 Task: Create a Board called Board0000000031 in Workspace WS0000000011 in Trello with Visibility as Workspace. Create a Board called Board0000000032 in Workspace WS0000000011 in Trello with Visibility as Private. Create a Board called Board0000000033 in Workspace WS0000000011 in Trello with Visibility as Public. Create Card Card0000000121 in Board Board0000000031 in Workspace WS0000000011 in Trello. Create Card Card0000000122 in Board Board0000000031 in Workspace WS0000000011 in Trello
Action: Mouse scrolled (566, 273) with delta (0, 0)
Screenshot: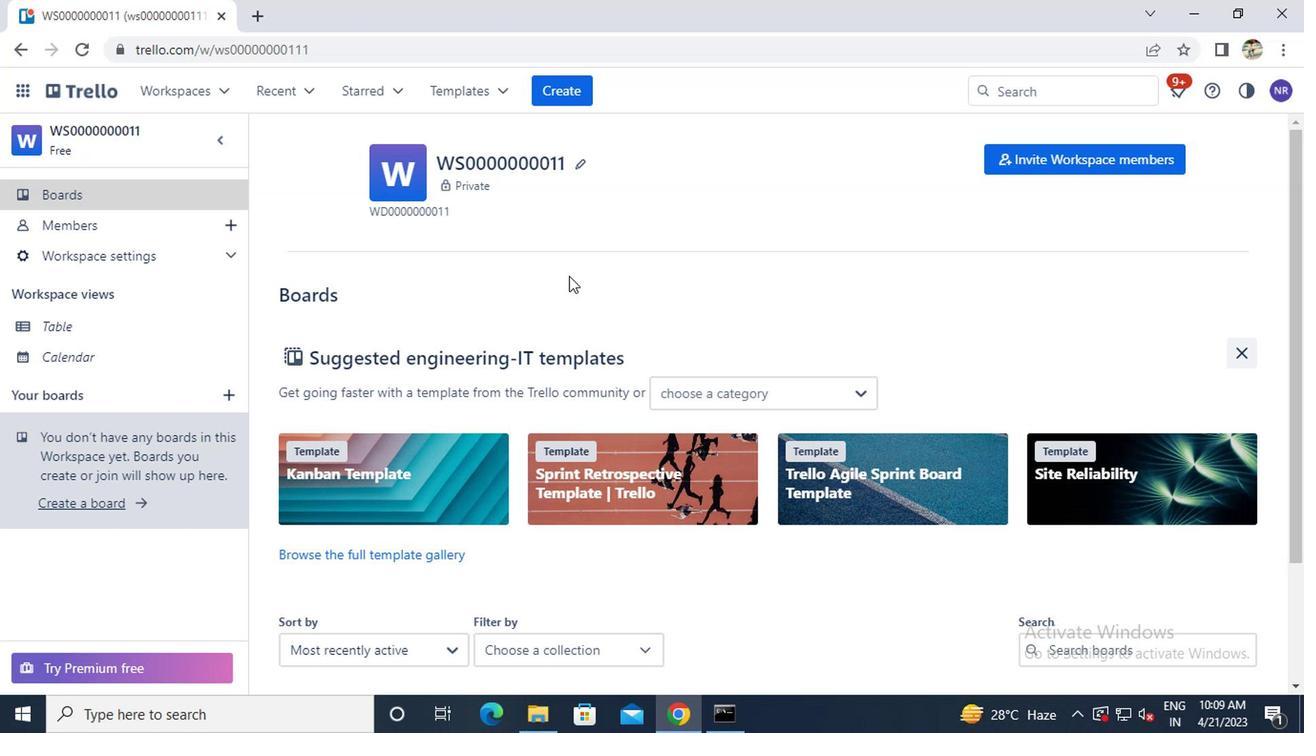 
Action: Mouse scrolled (566, 273) with delta (0, 0)
Screenshot: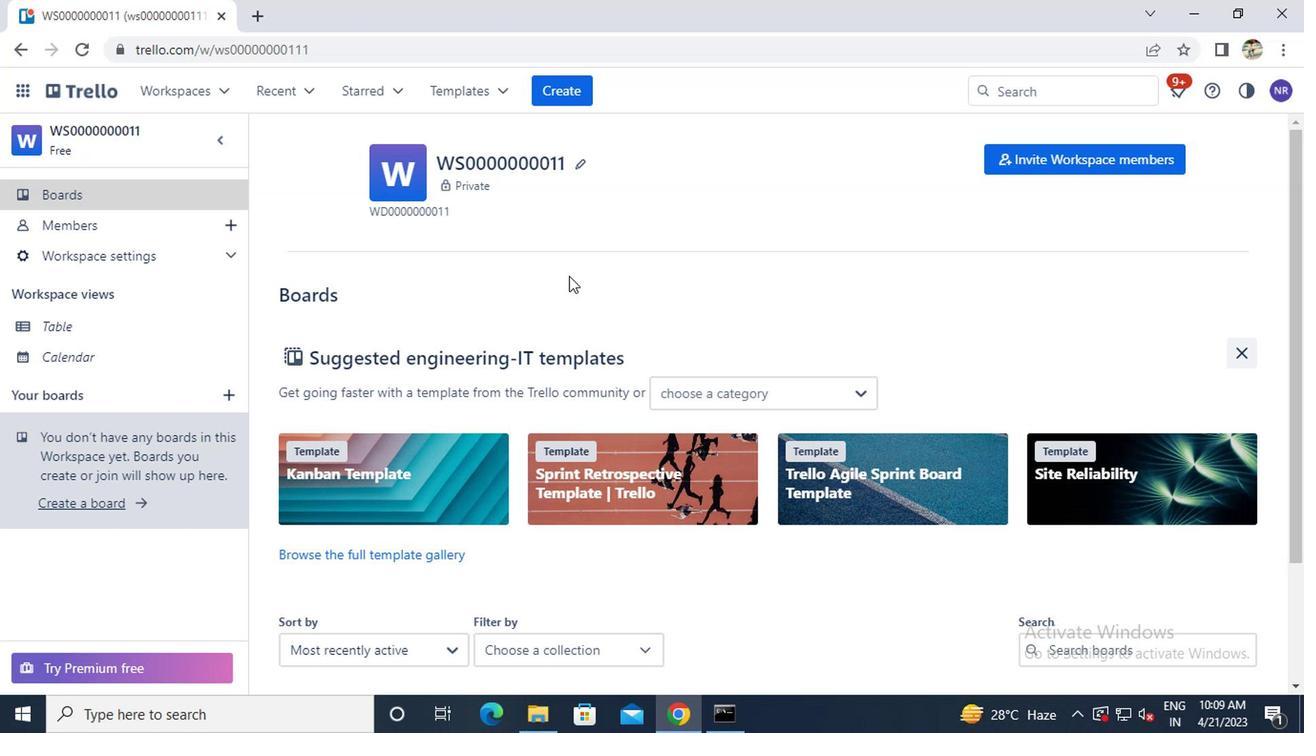 
Action: Mouse scrolled (566, 273) with delta (0, 0)
Screenshot: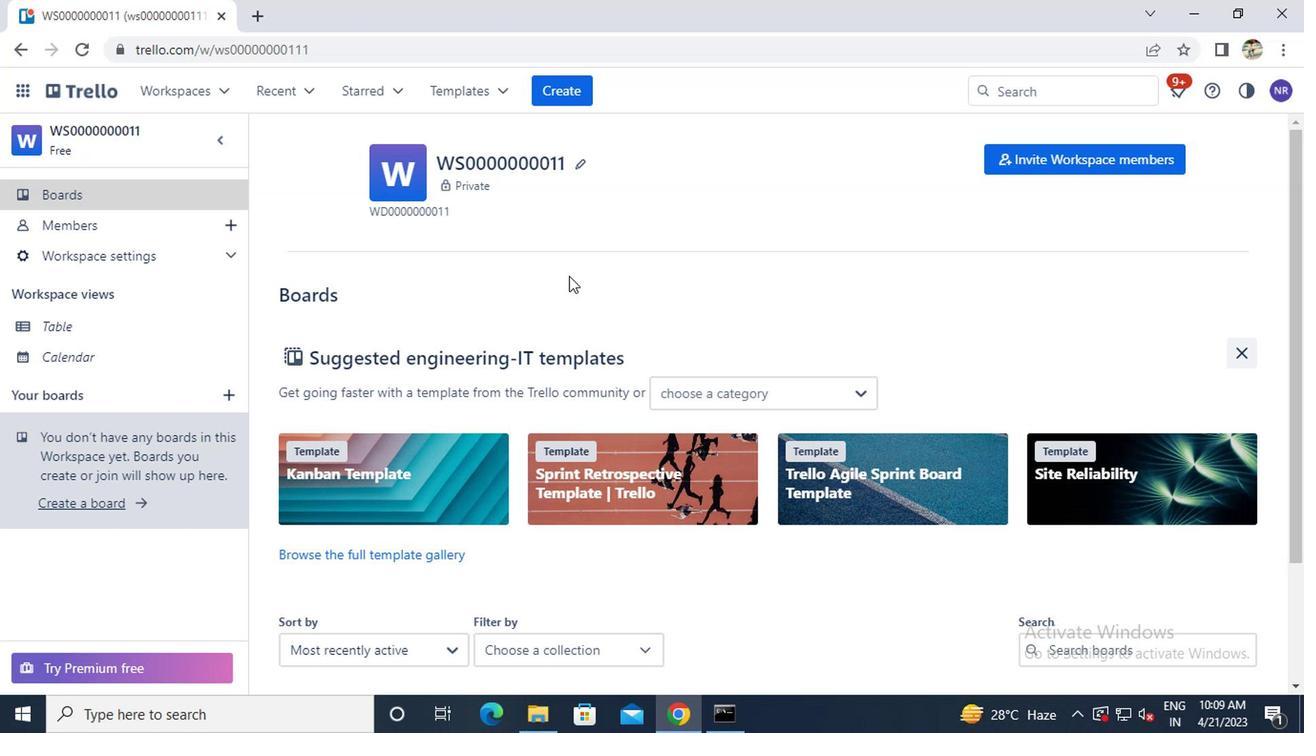 
Action: Mouse scrolled (566, 273) with delta (0, 0)
Screenshot: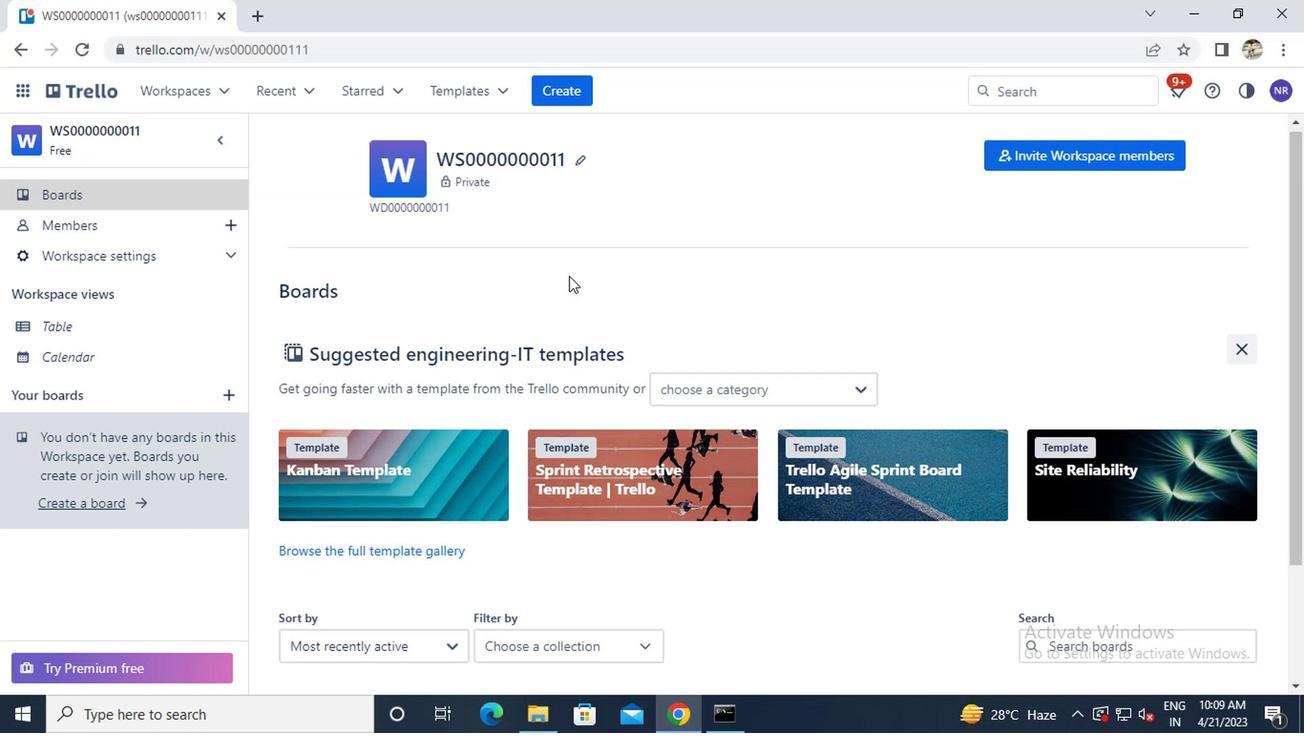 
Action: Mouse moved to (558, 294)
Screenshot: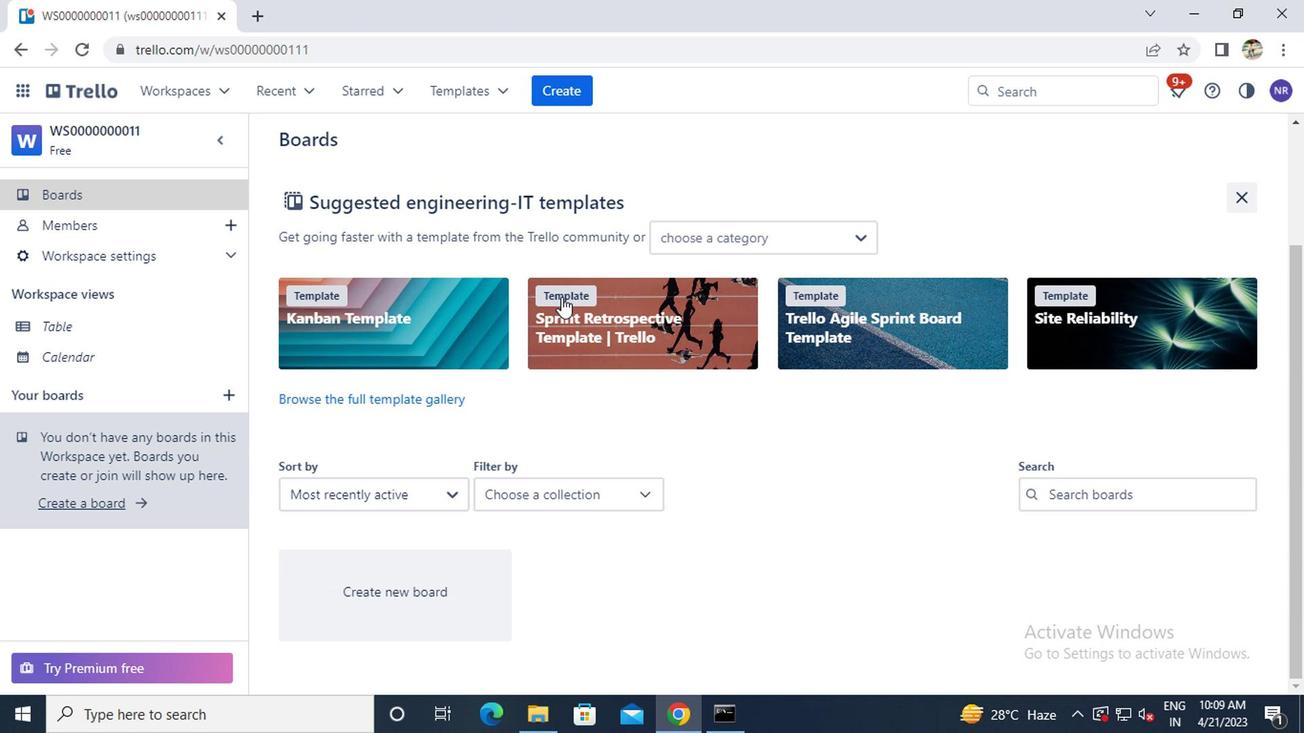 
Action: Mouse scrolled (558, 294) with delta (0, 0)
Screenshot: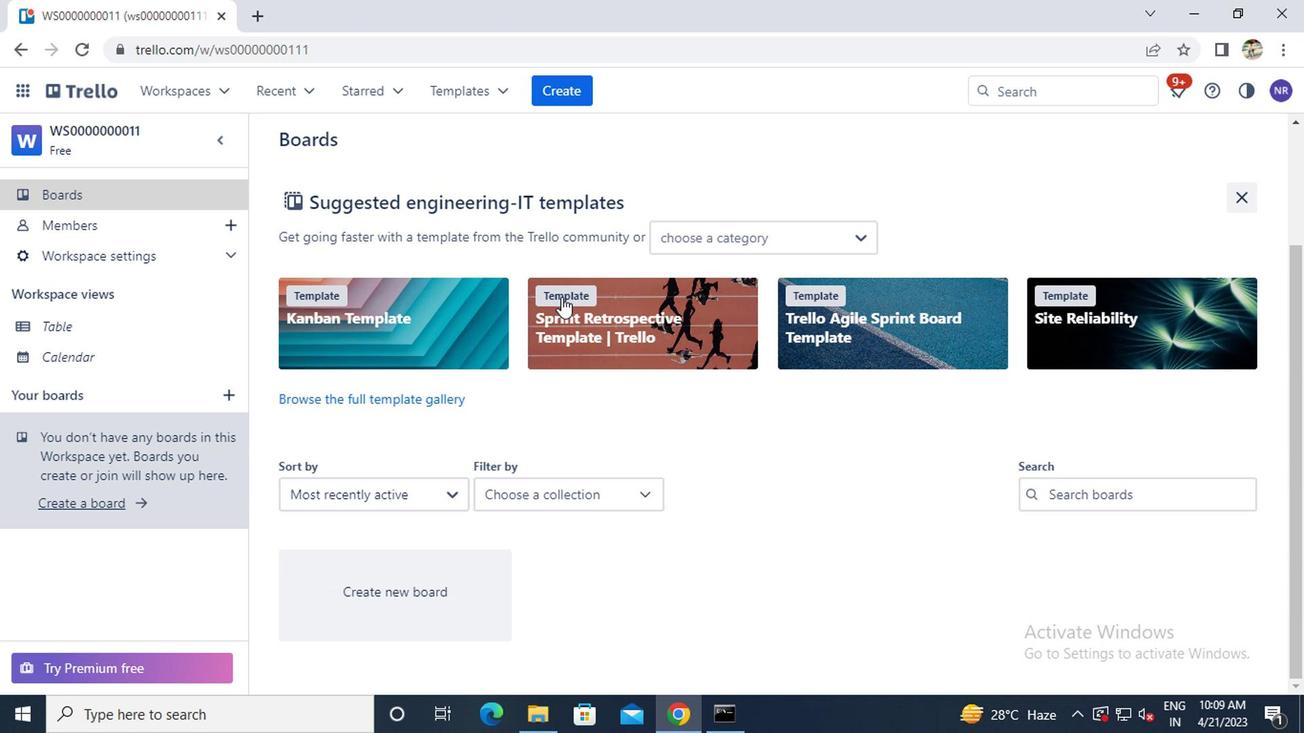 
Action: Mouse moved to (426, 593)
Screenshot: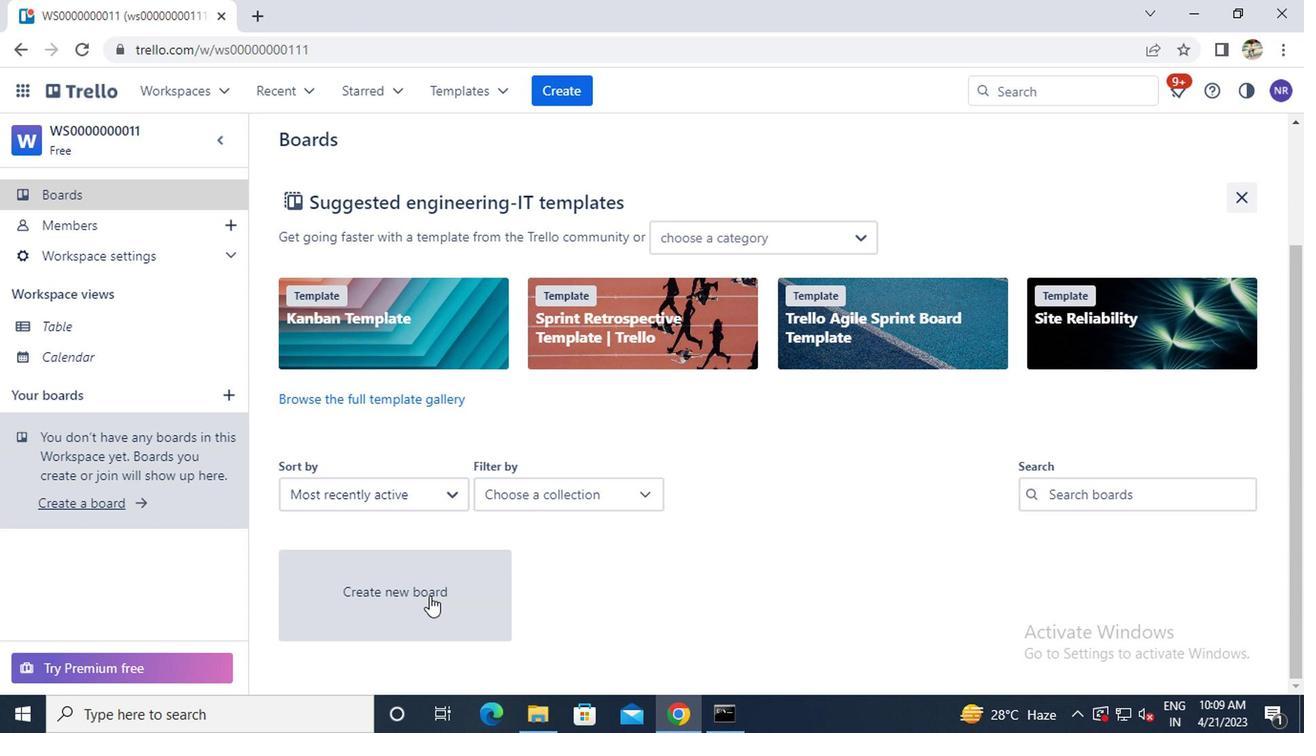 
Action: Mouse pressed left at (426, 593)
Screenshot: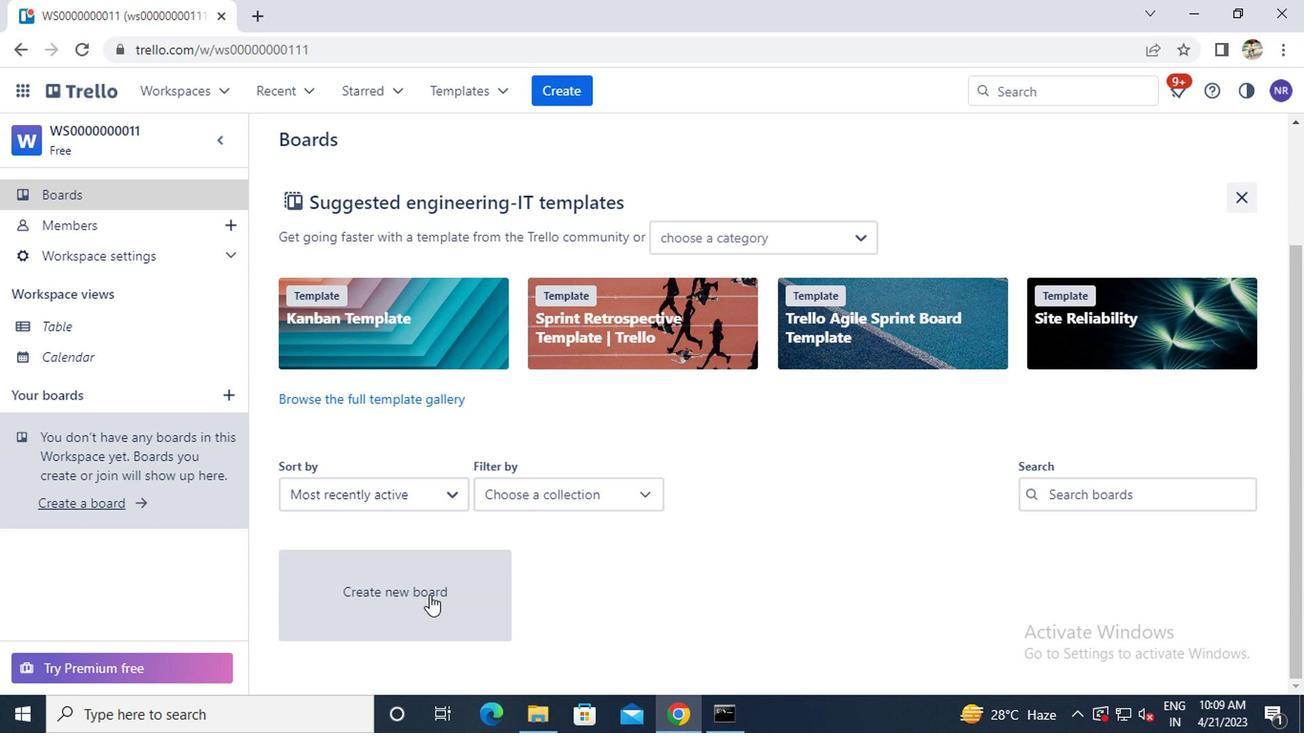 
Action: Mouse moved to (587, 441)
Screenshot: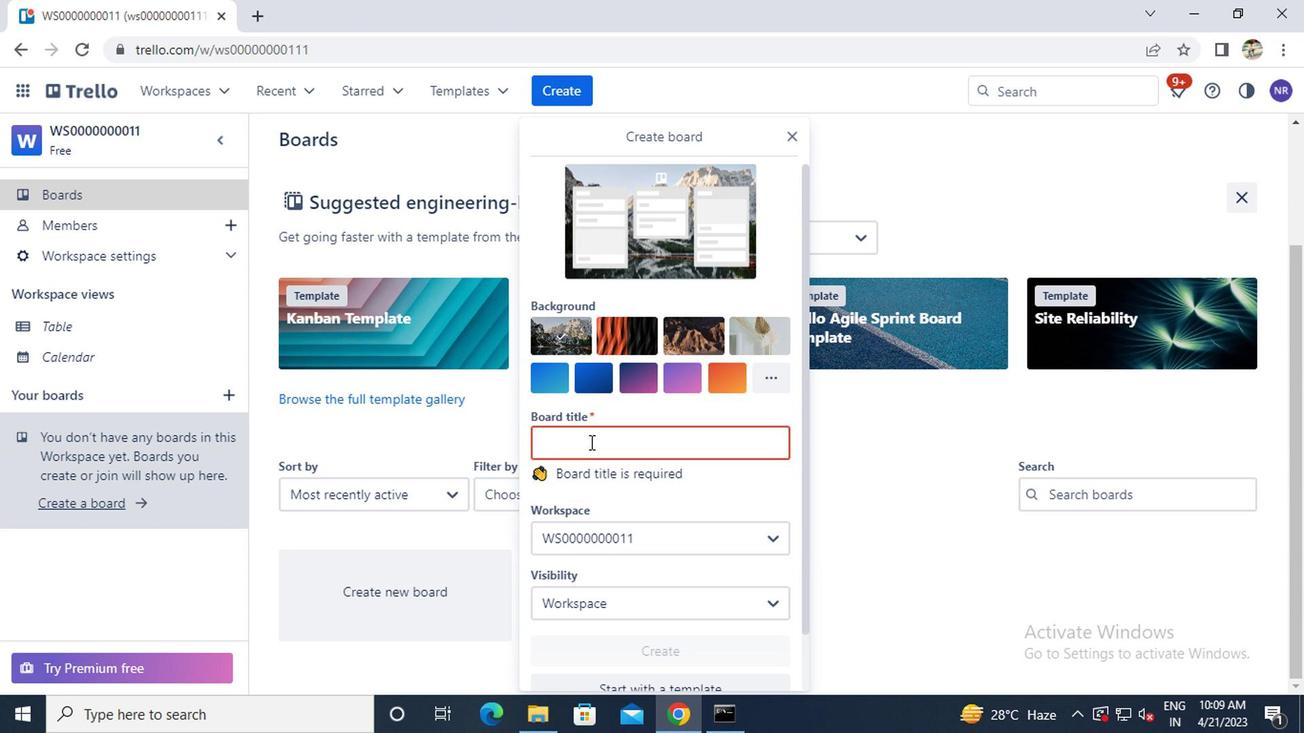 
Action: Mouse pressed left at (587, 441)
Screenshot: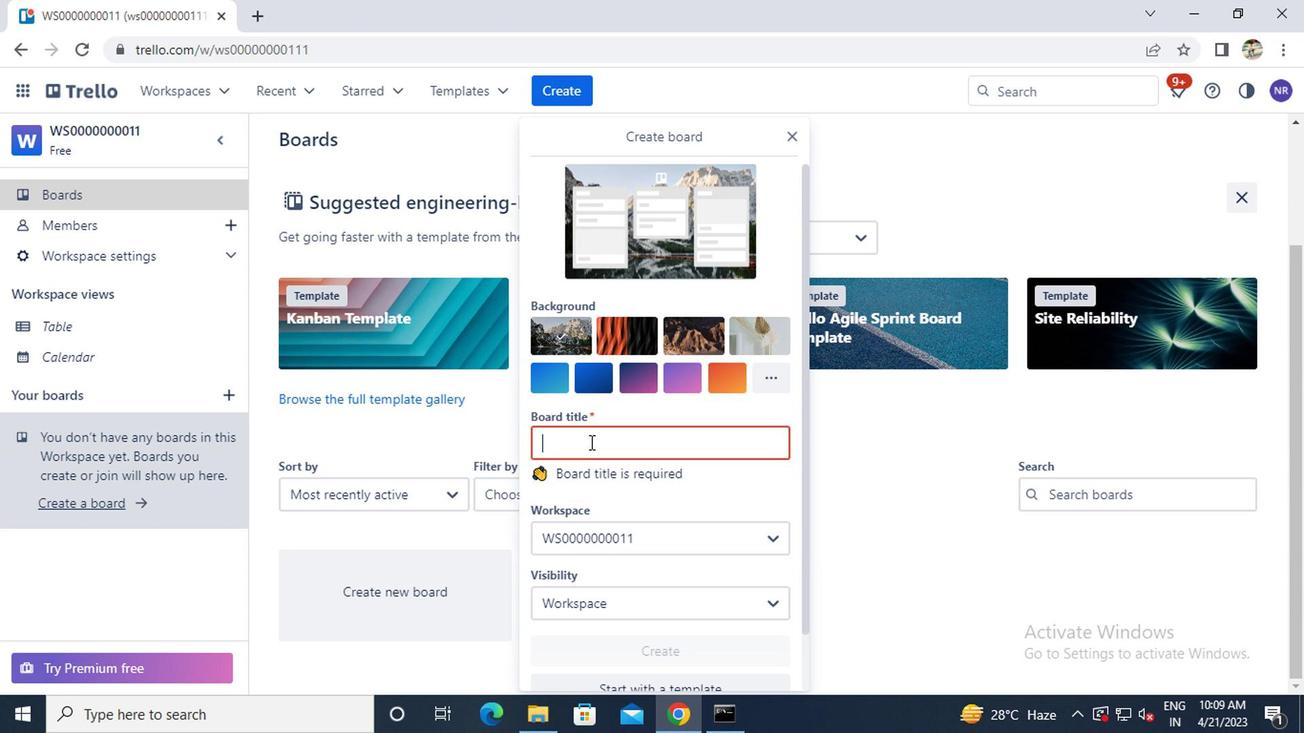 
Action: Key pressed <Key.caps_lock><Key.caps_lock>b<Key.caps_lock>oard0000000031
Screenshot: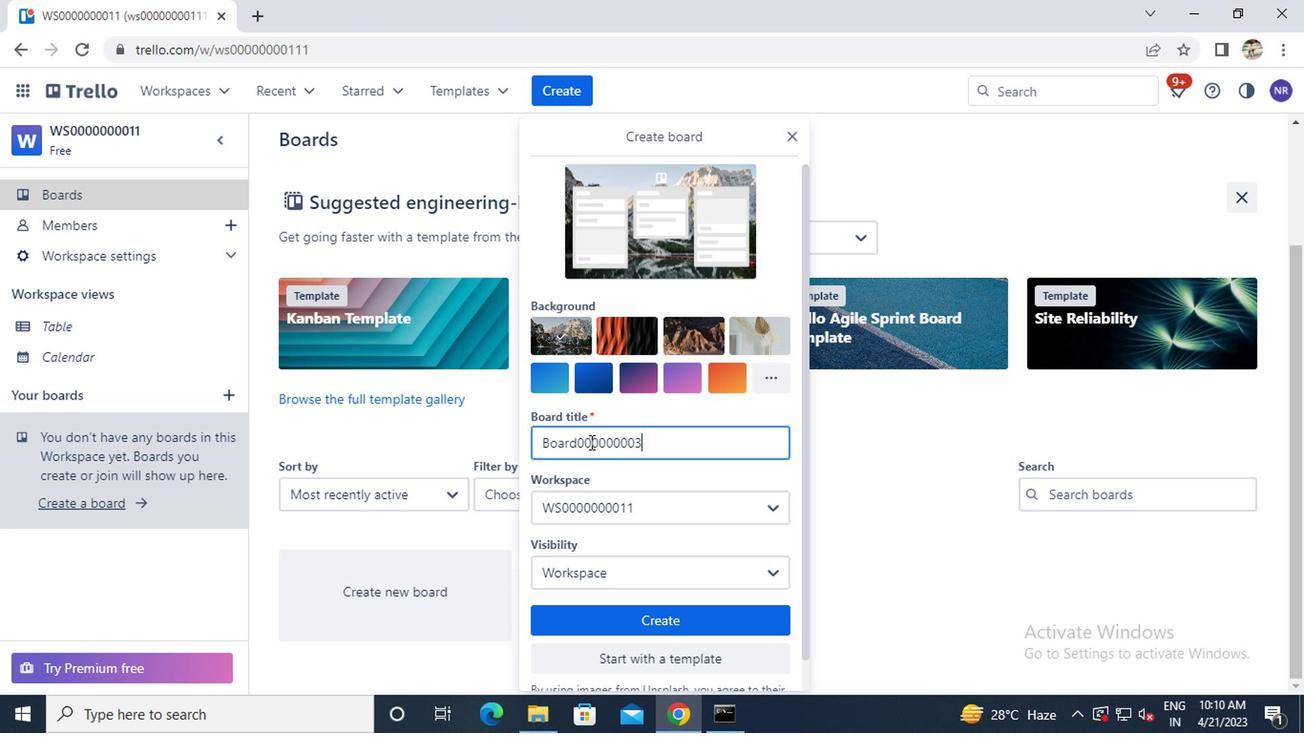 
Action: Mouse moved to (651, 615)
Screenshot: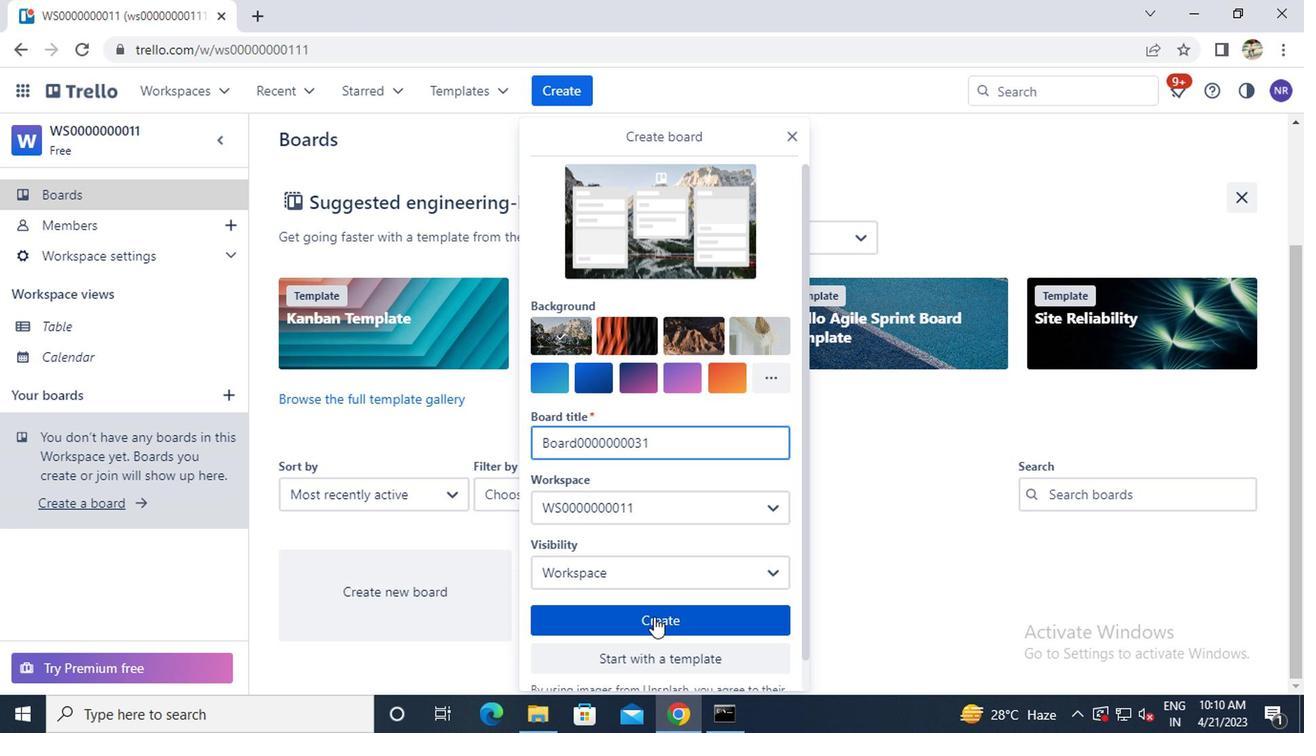 
Action: Mouse pressed left at (651, 615)
Screenshot: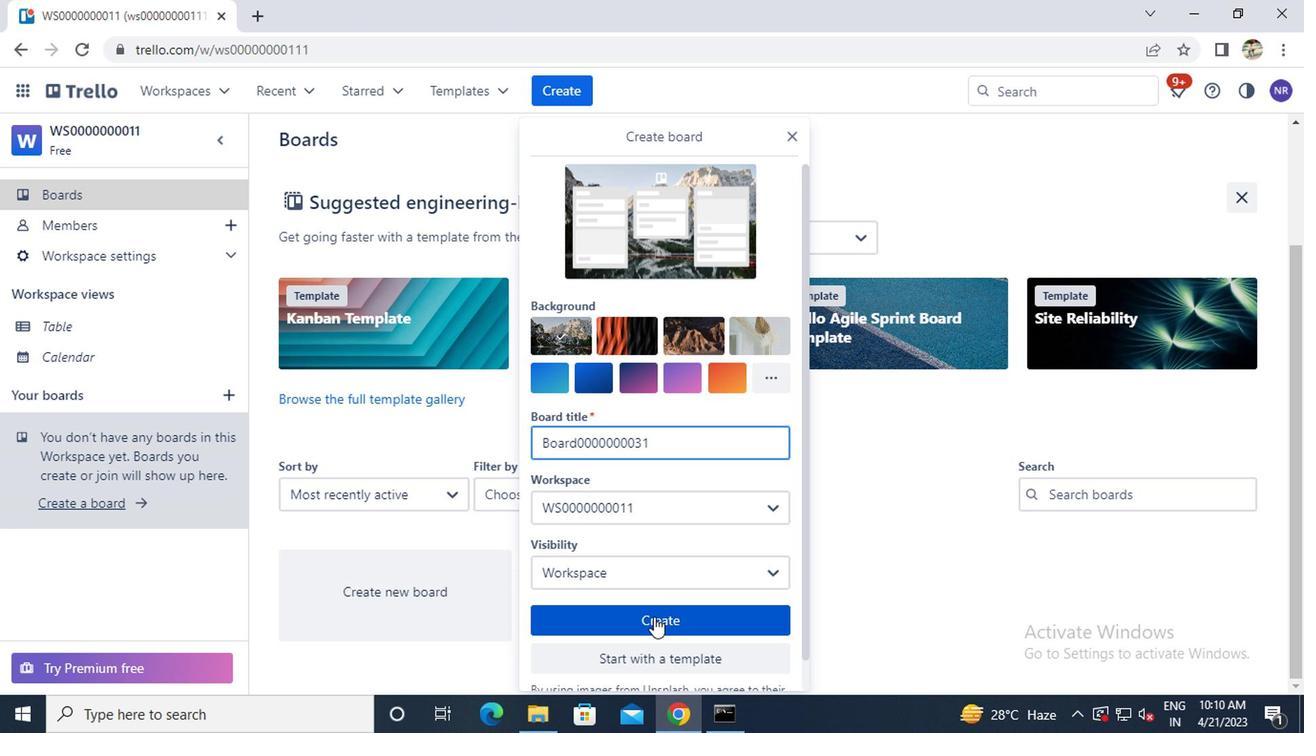
Action: Mouse moved to (64, 197)
Screenshot: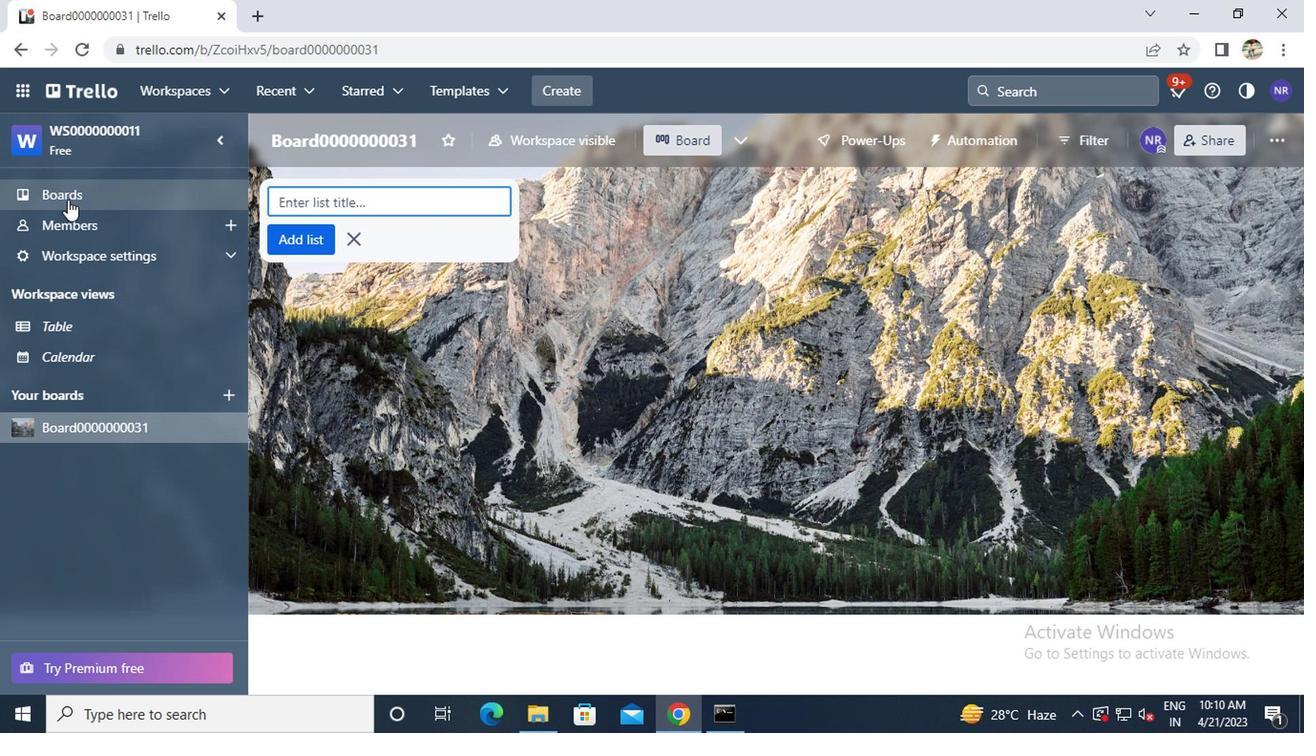 
Action: Mouse pressed left at (64, 197)
Screenshot: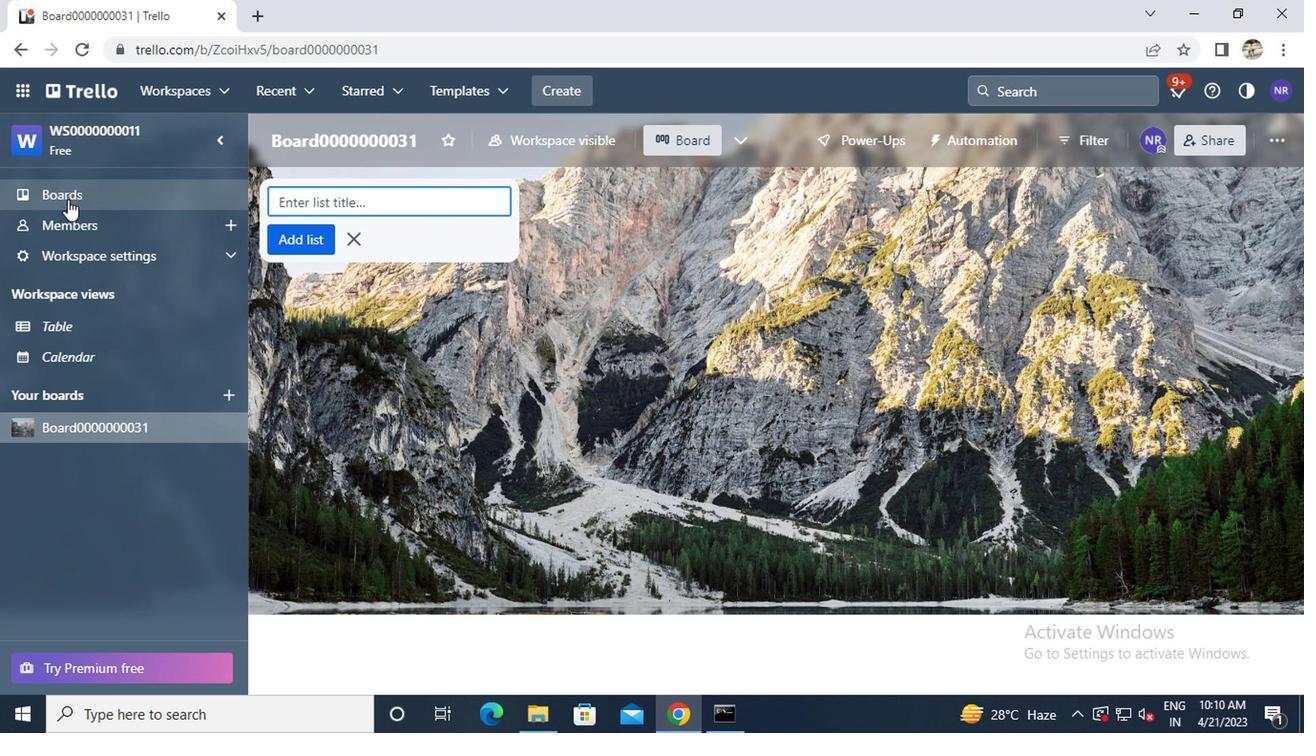 
Action: Mouse moved to (346, 371)
Screenshot: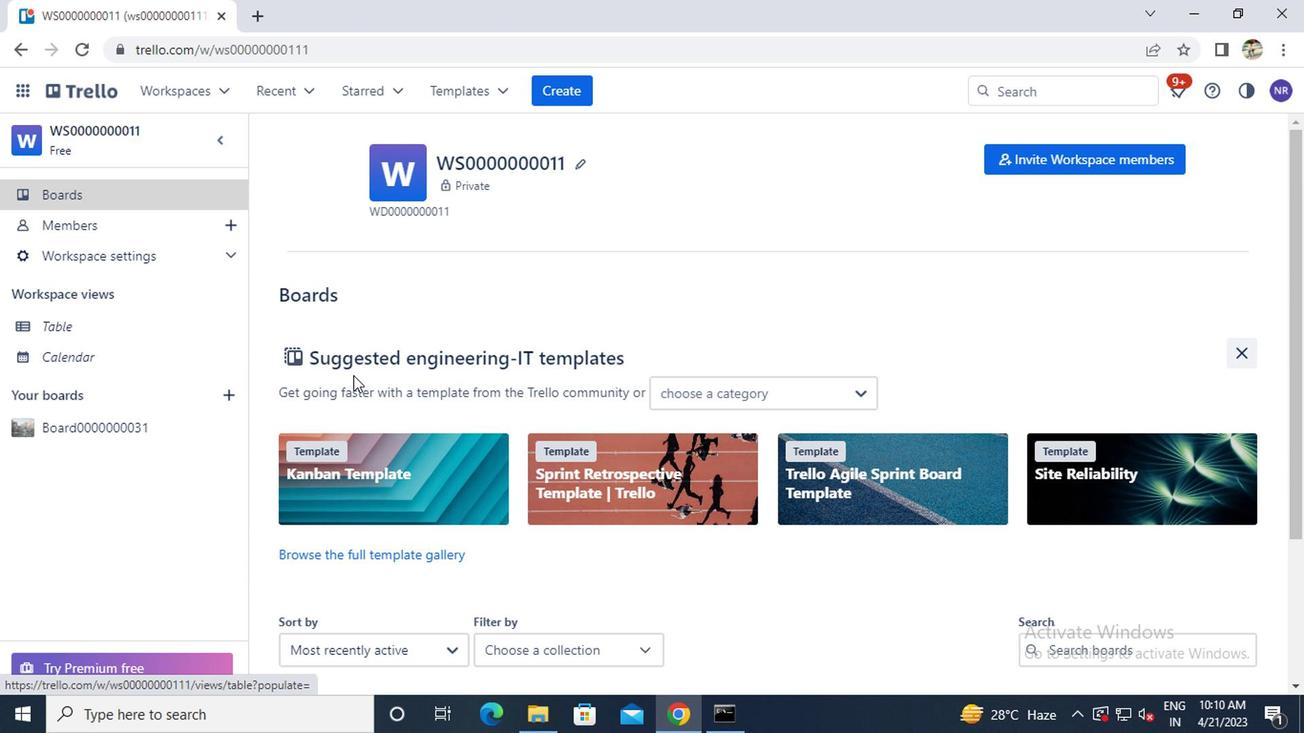 
Action: Mouse scrolled (346, 371) with delta (0, 0)
Screenshot: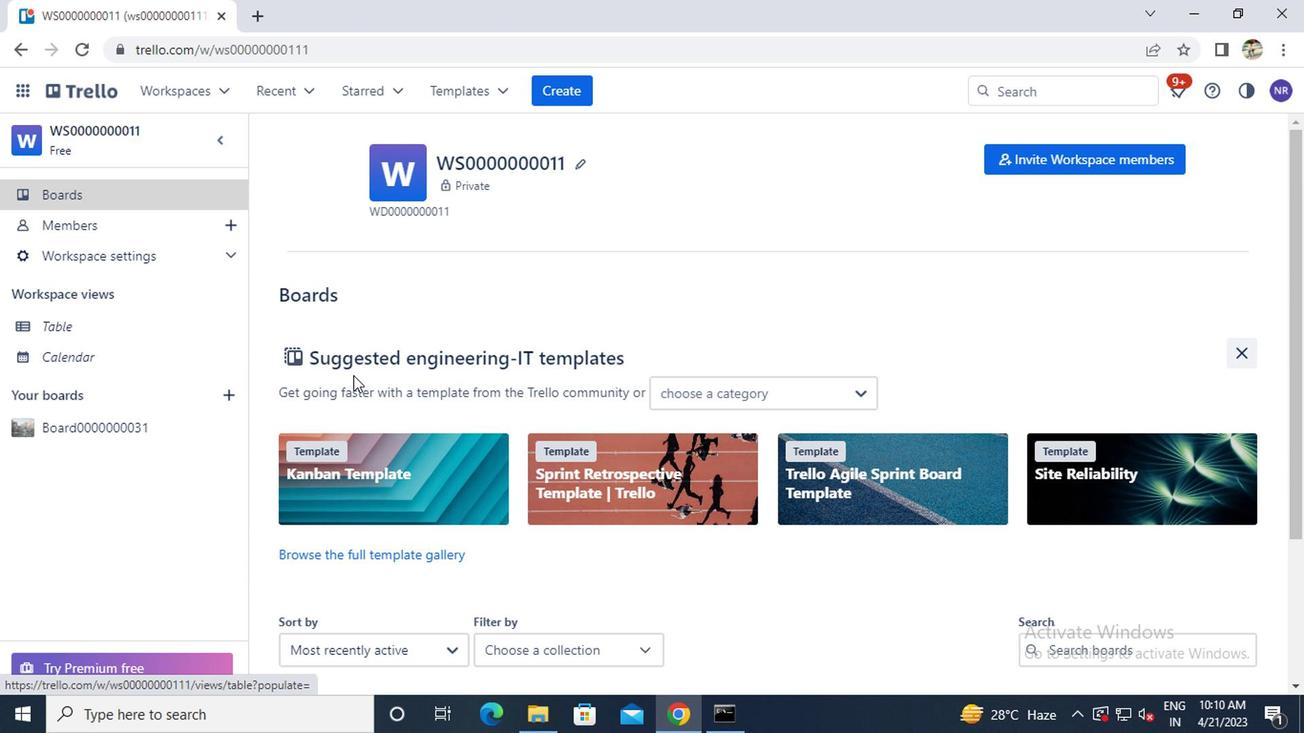 
Action: Mouse moved to (356, 374)
Screenshot: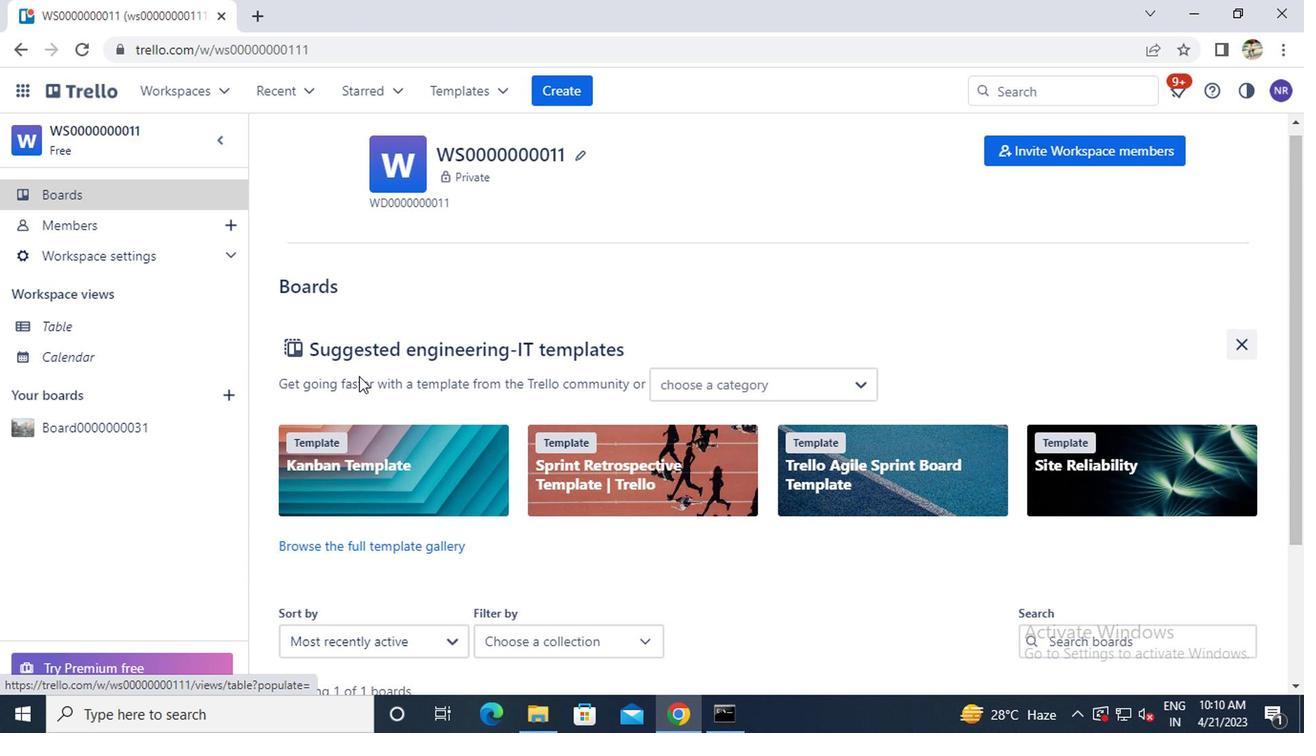 
Action: Mouse scrolled (356, 373) with delta (0, 0)
Screenshot: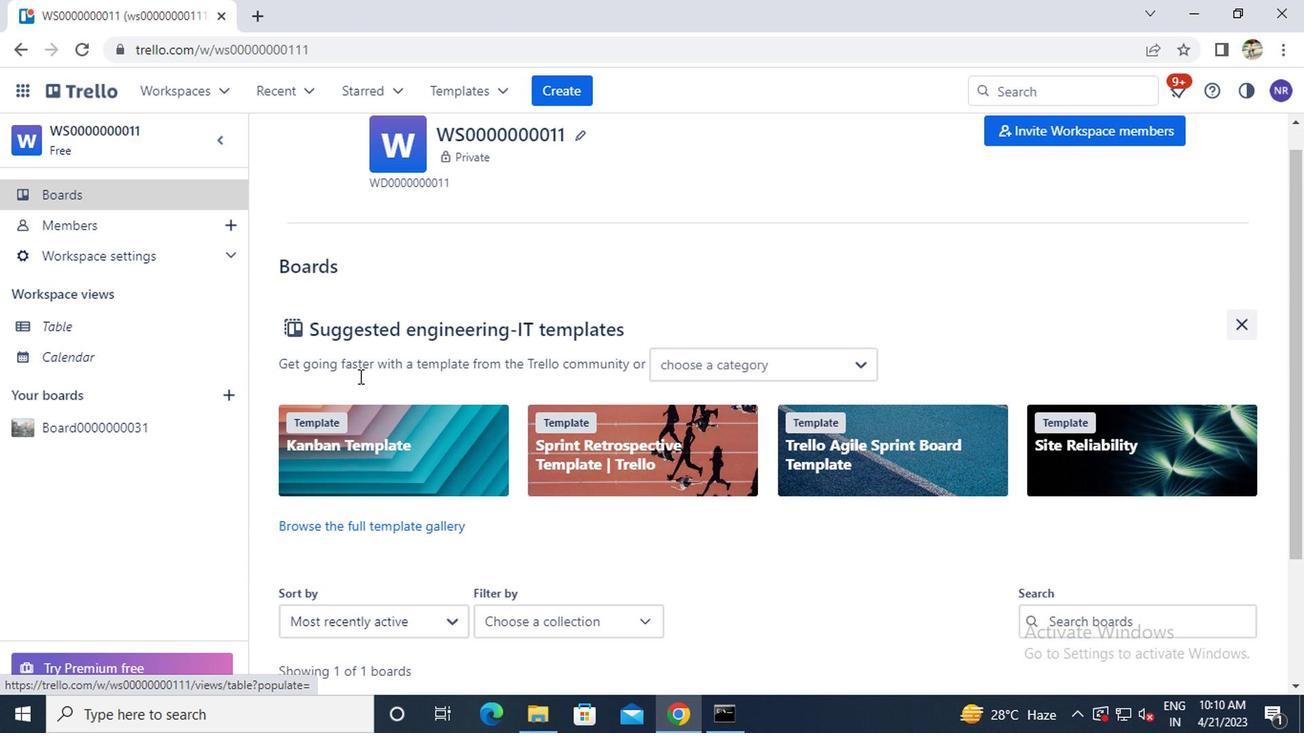 
Action: Mouse scrolled (356, 373) with delta (0, 0)
Screenshot: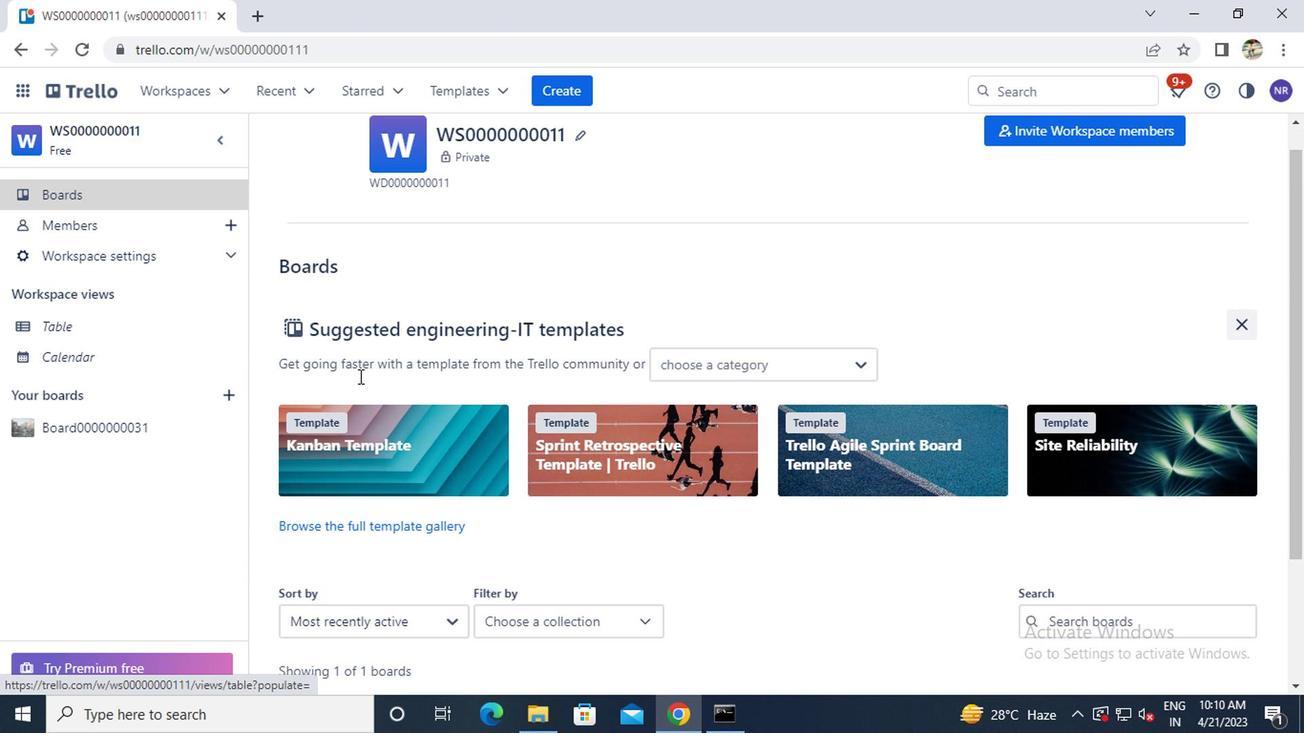 
Action: Mouse moved to (365, 612)
Screenshot: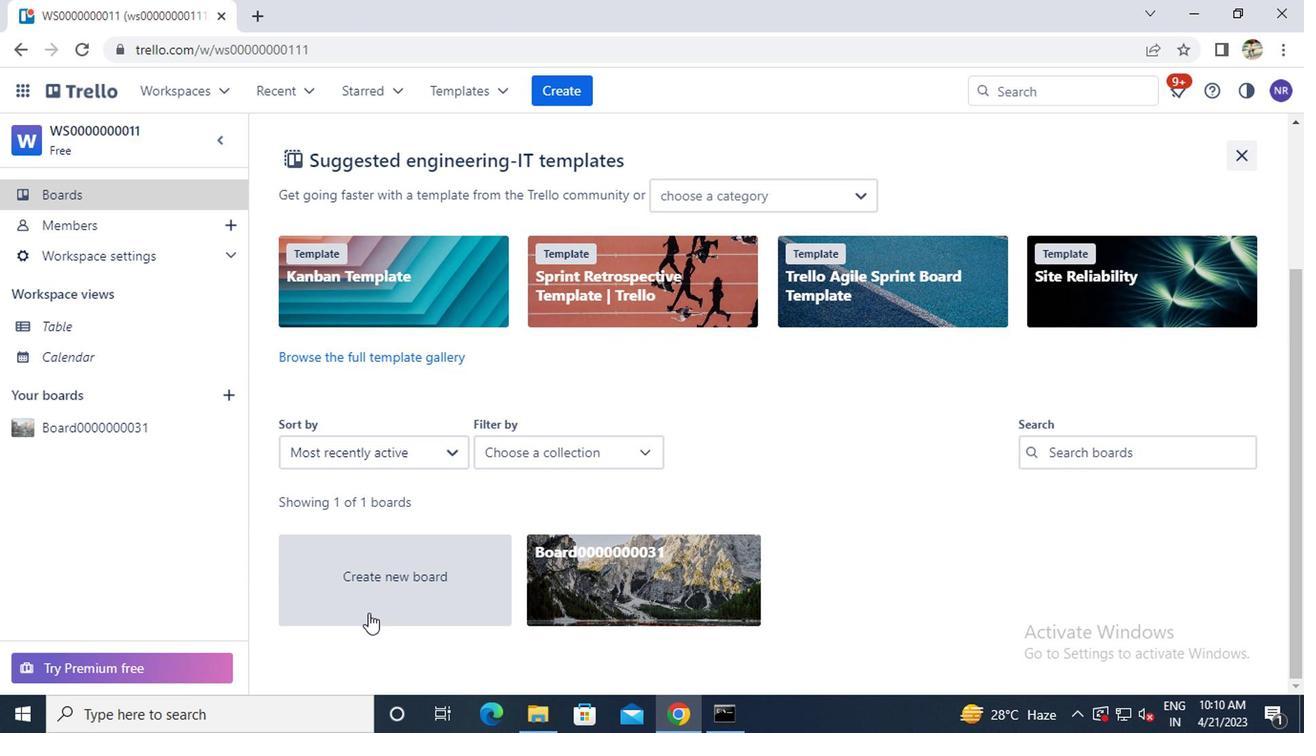 
Action: Mouse pressed left at (365, 612)
Screenshot: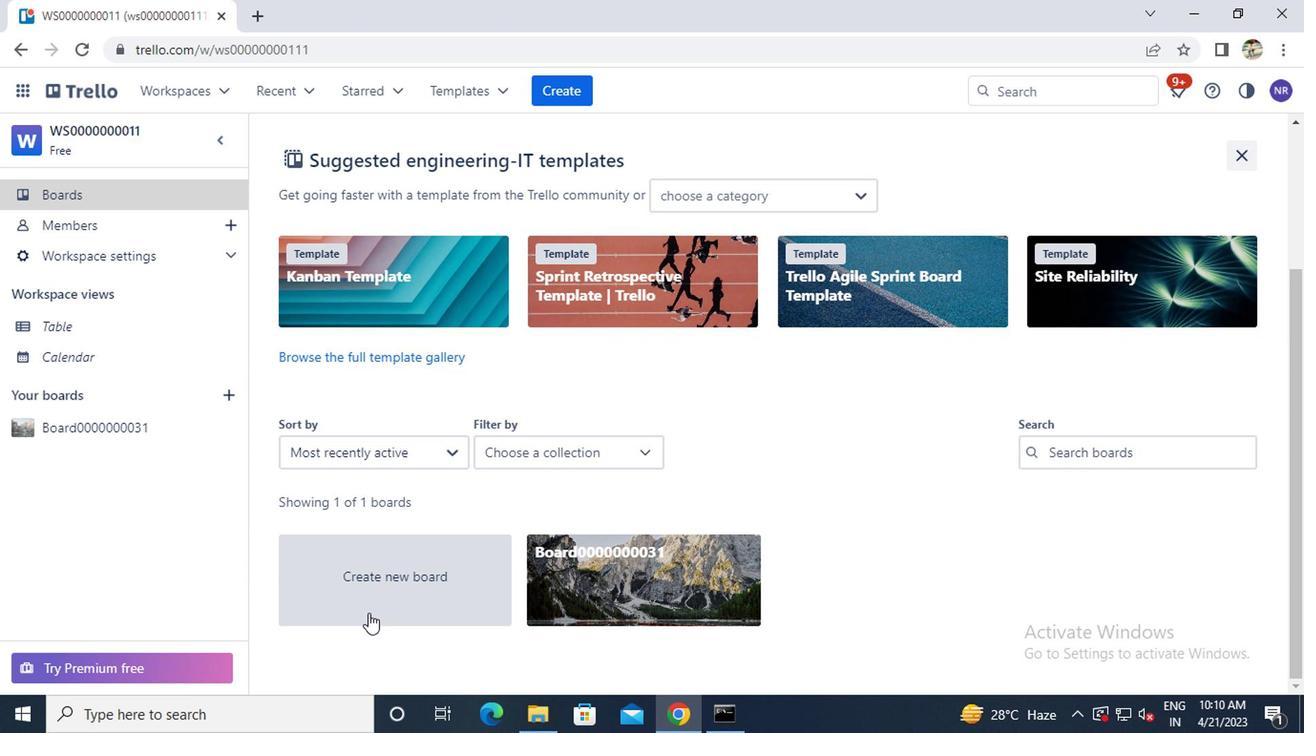 
Action: Mouse moved to (606, 447)
Screenshot: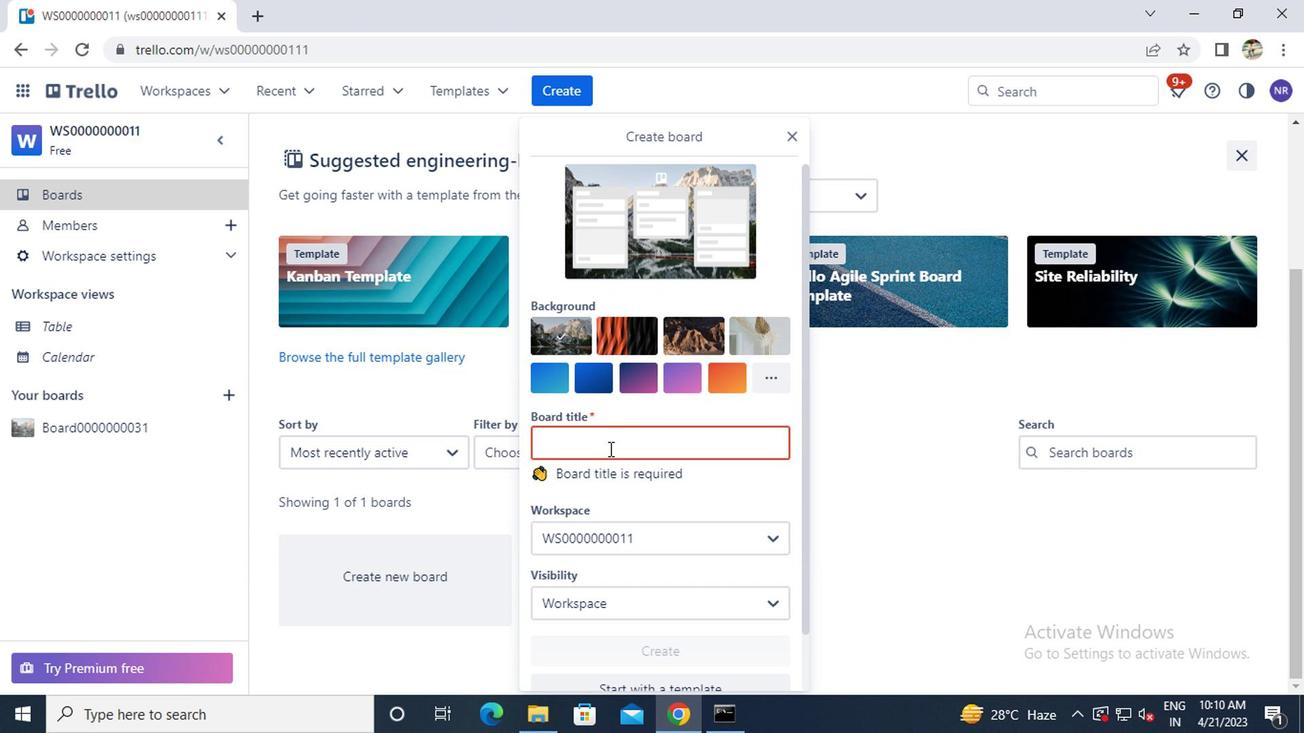 
Action: Mouse pressed left at (606, 447)
Screenshot: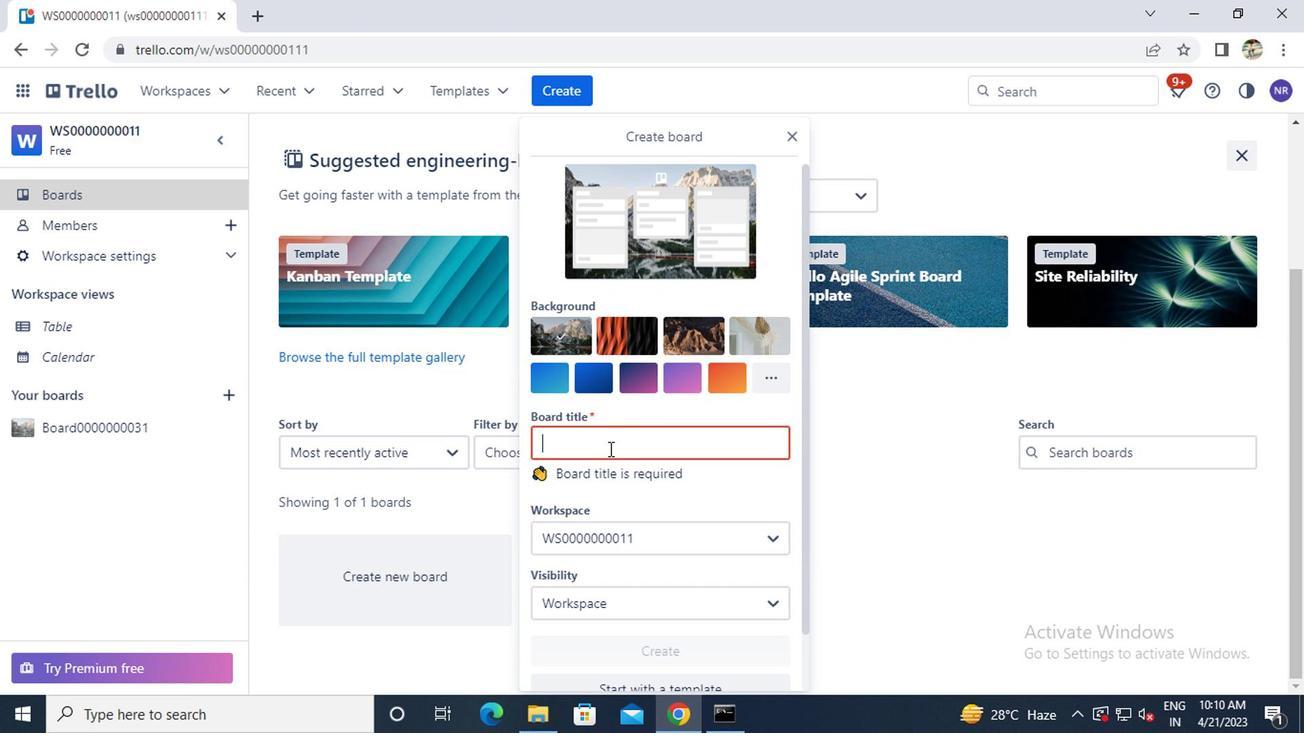 
Action: Key pressed <Key.caps_lock>b<Key.caps_lock>oard0000000032
Screenshot: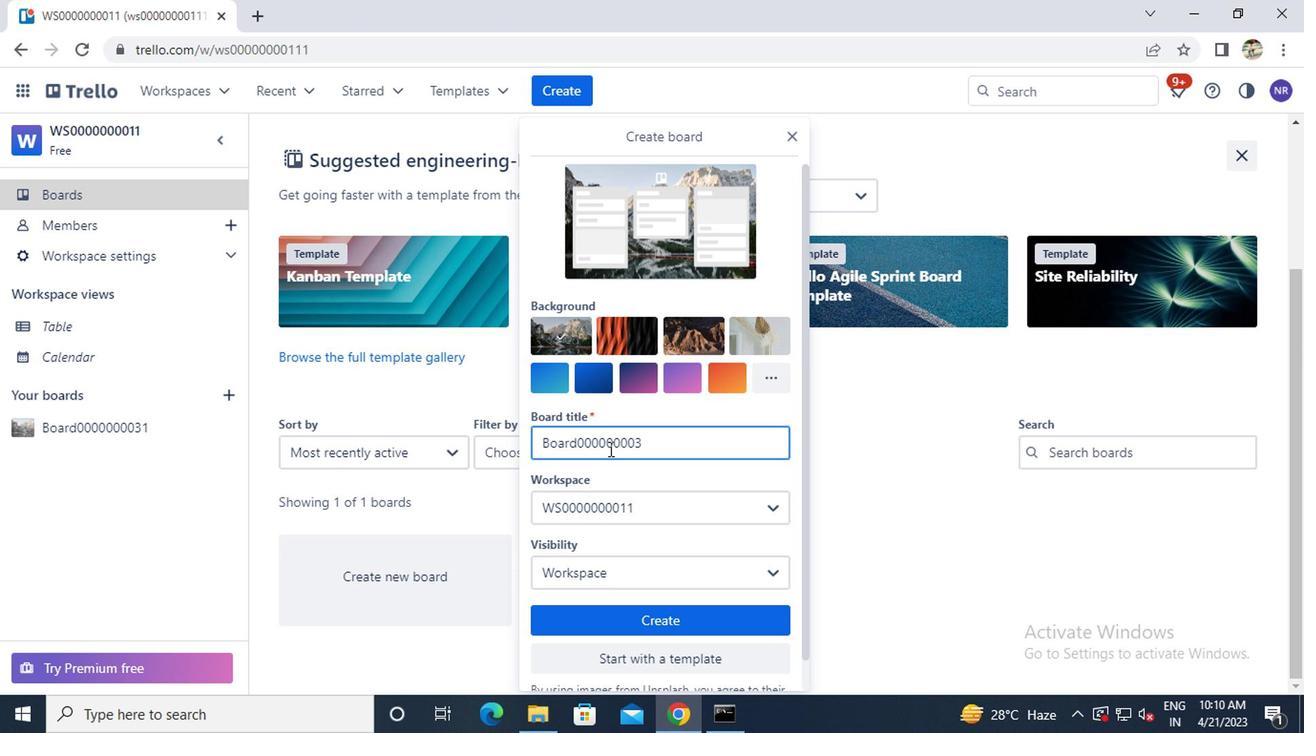 
Action: Mouse moved to (594, 567)
Screenshot: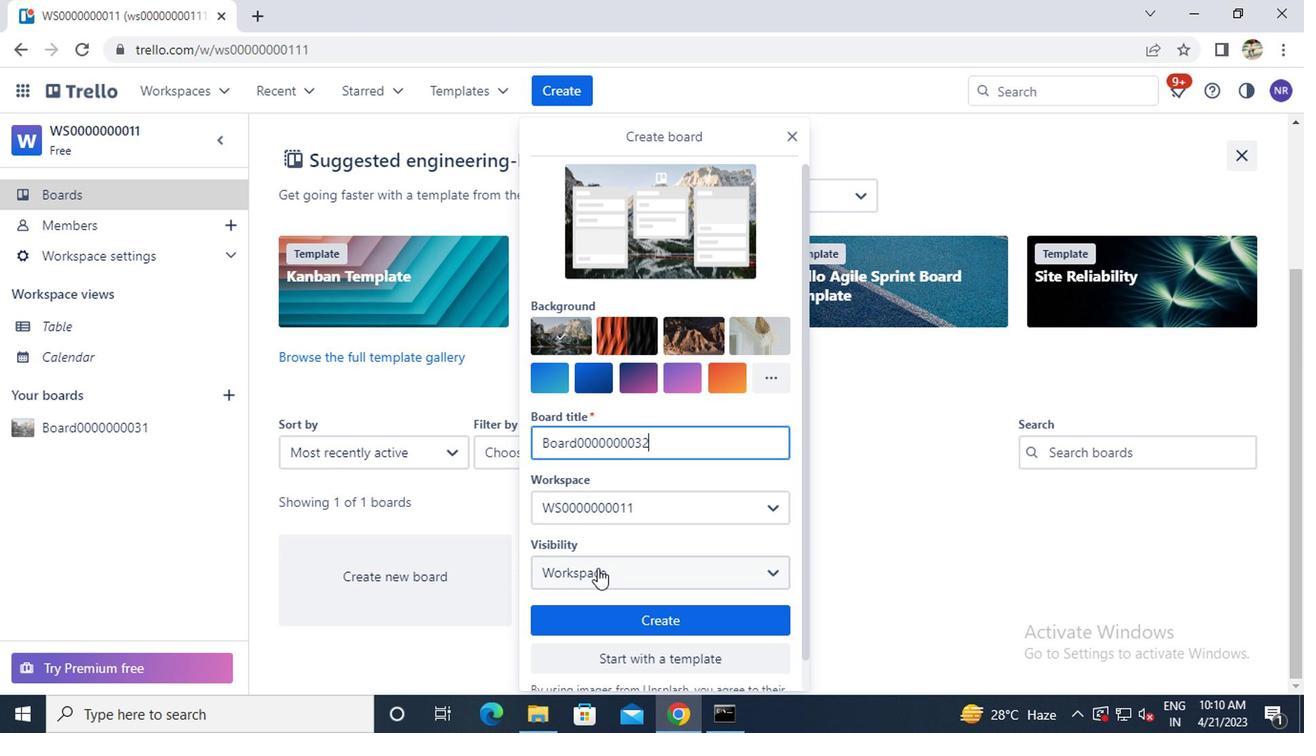 
Action: Mouse pressed left at (594, 567)
Screenshot: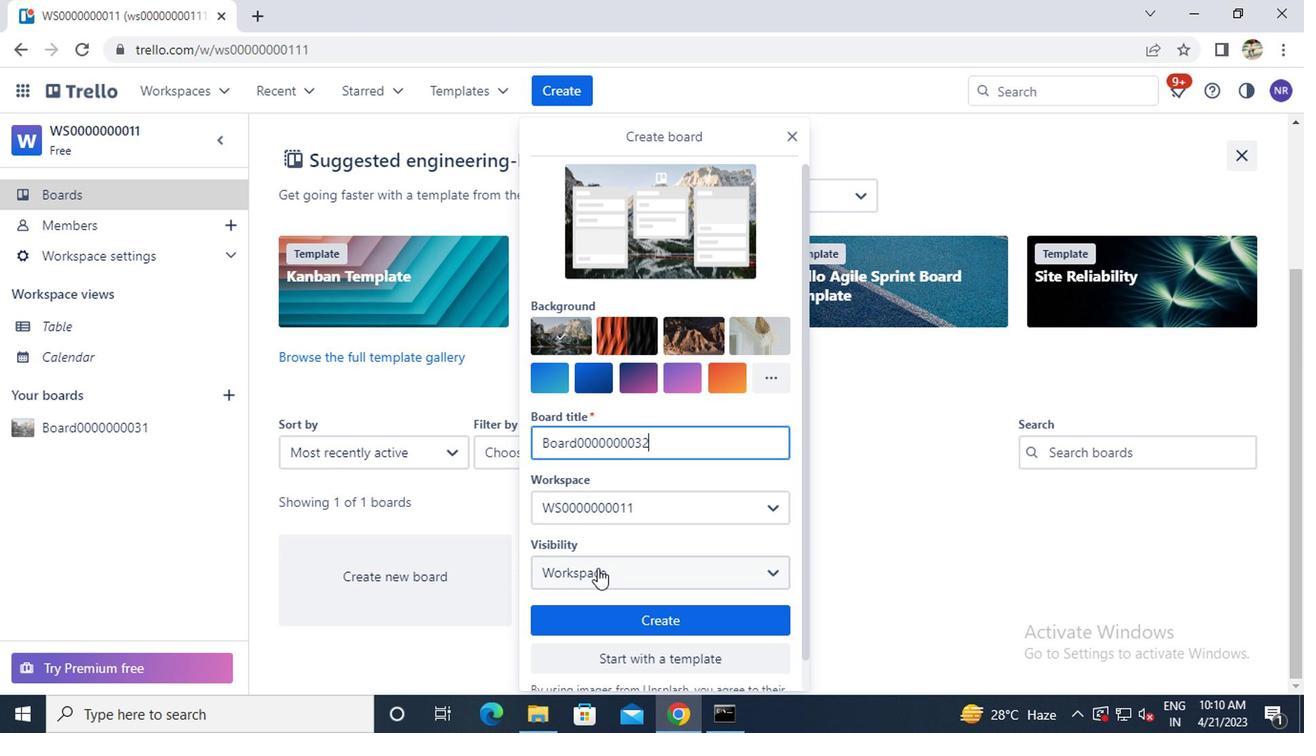 
Action: Mouse moved to (612, 395)
Screenshot: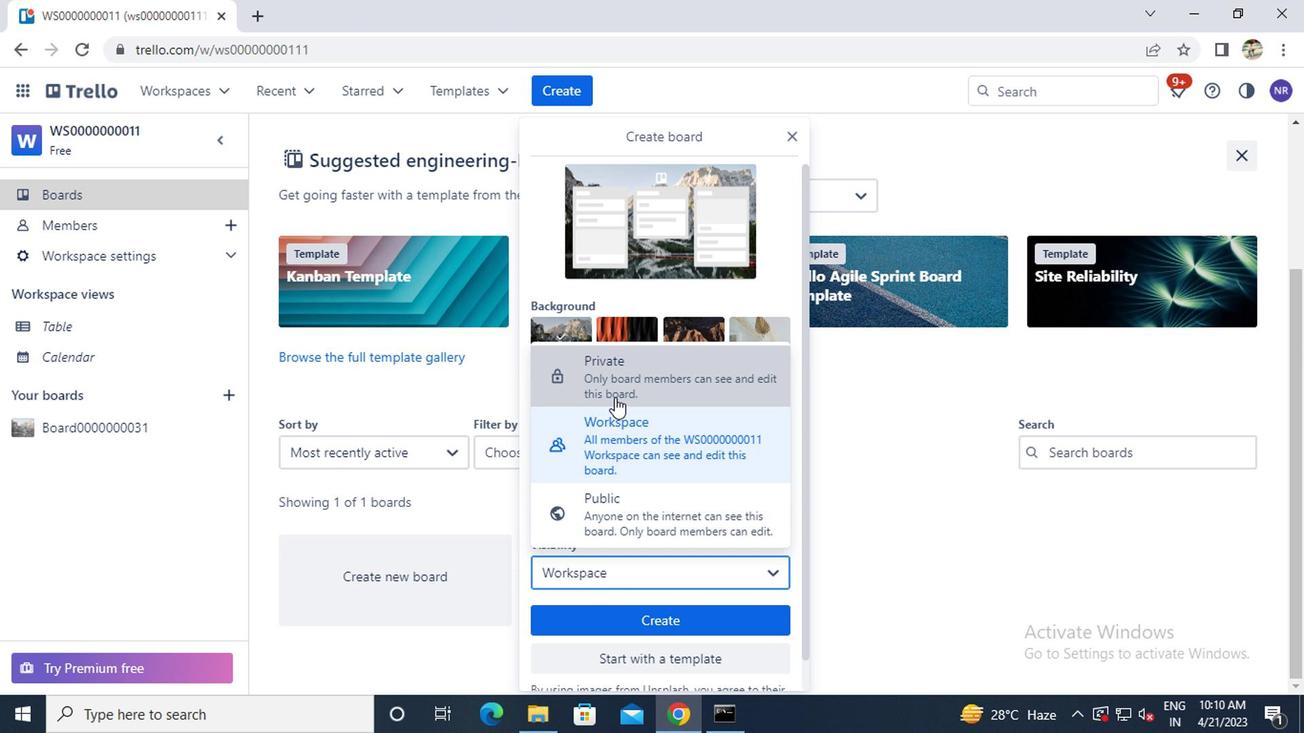 
Action: Mouse pressed left at (612, 395)
Screenshot: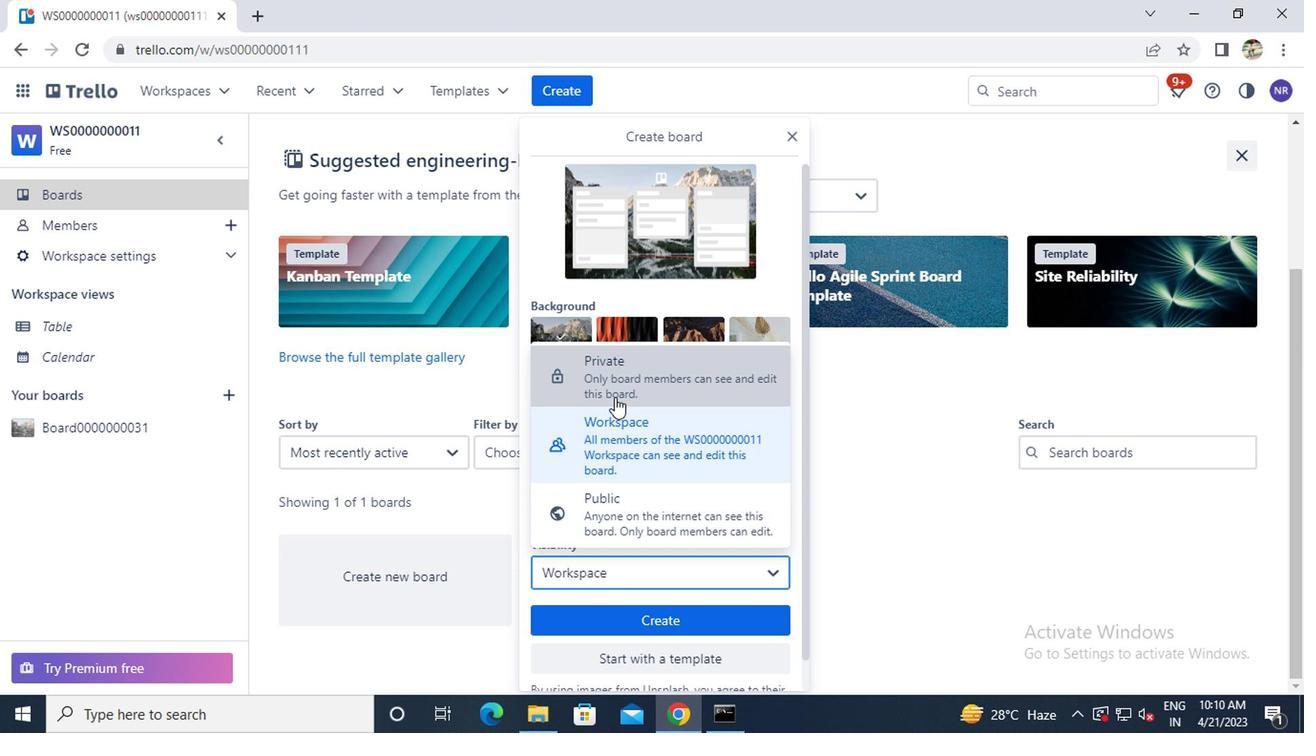
Action: Mouse moved to (591, 623)
Screenshot: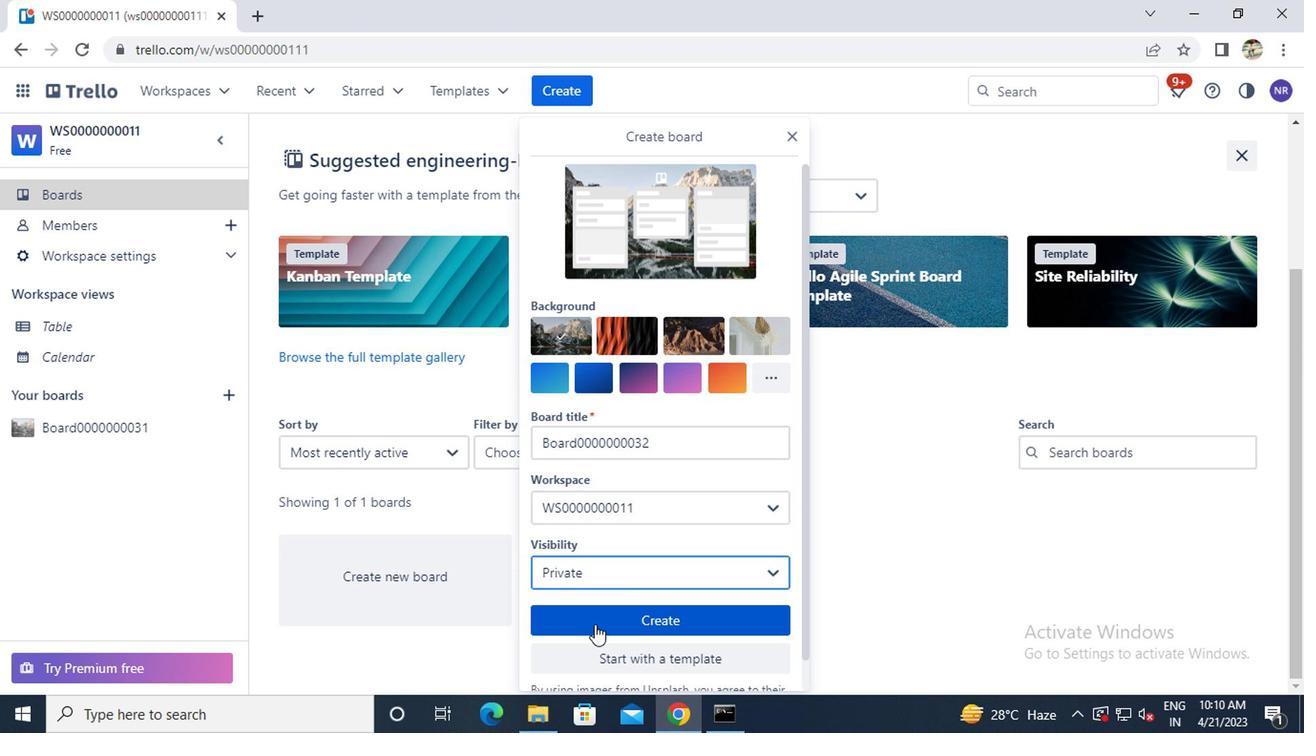 
Action: Mouse pressed left at (591, 623)
Screenshot: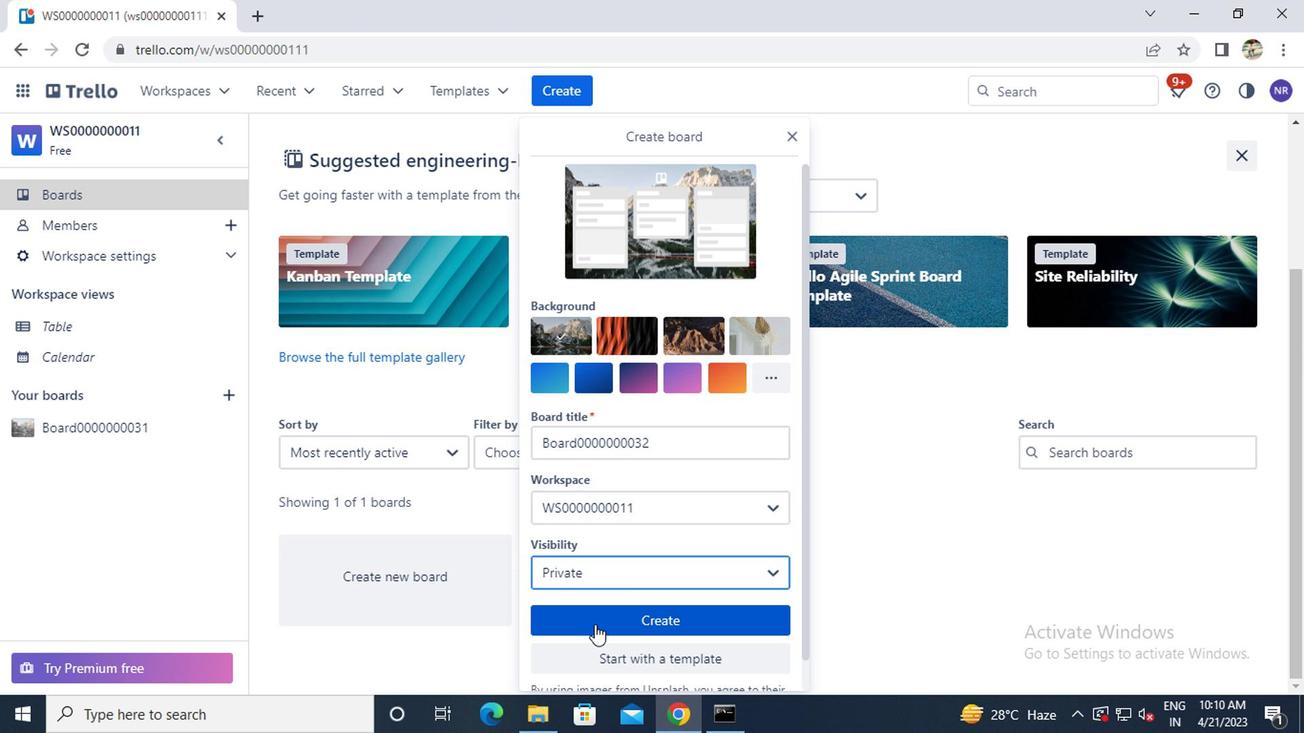 
Action: Mouse moved to (84, 182)
Screenshot: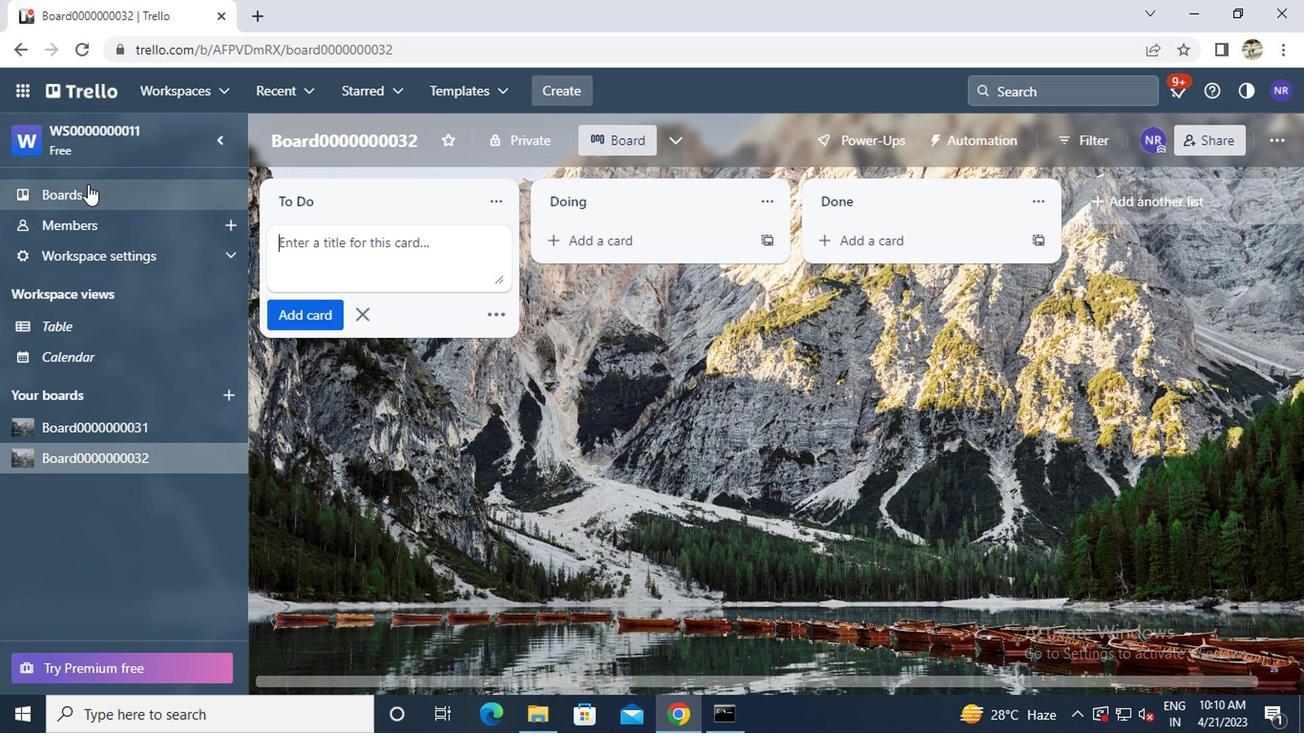 
Action: Mouse pressed left at (84, 182)
Screenshot: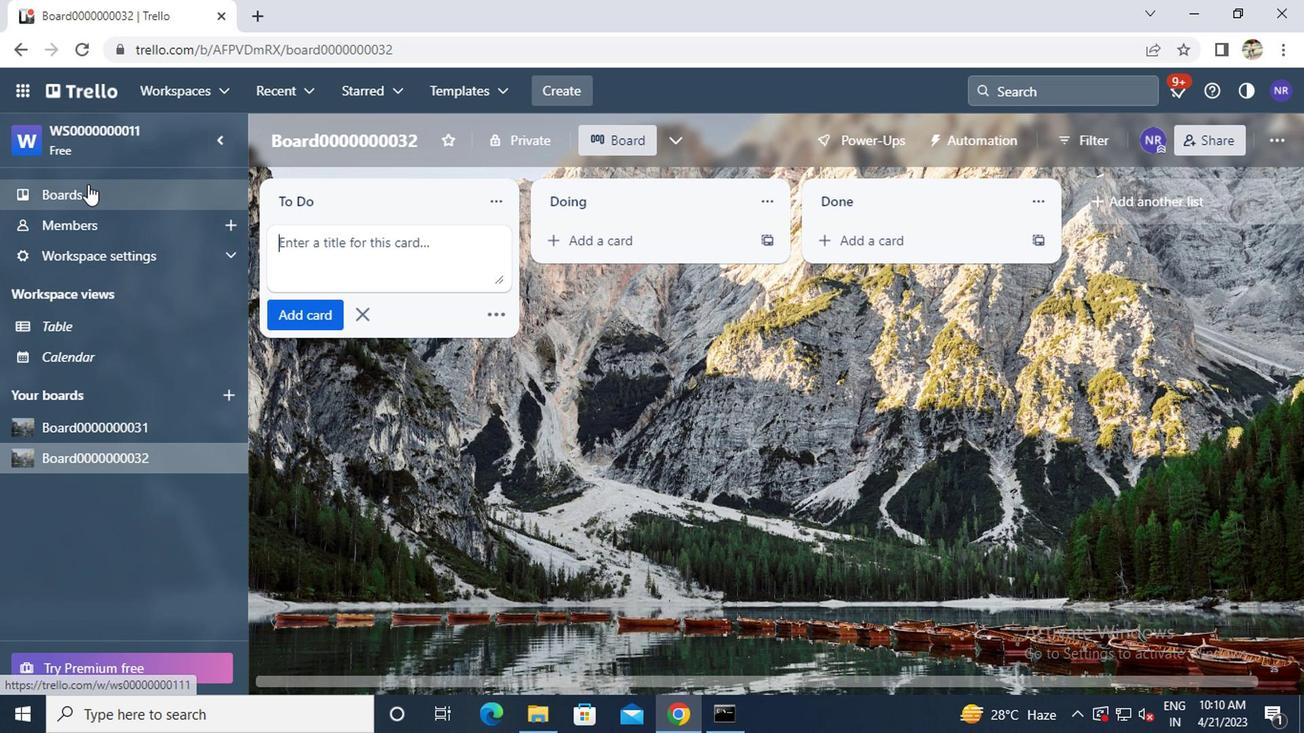 
Action: Mouse moved to (338, 353)
Screenshot: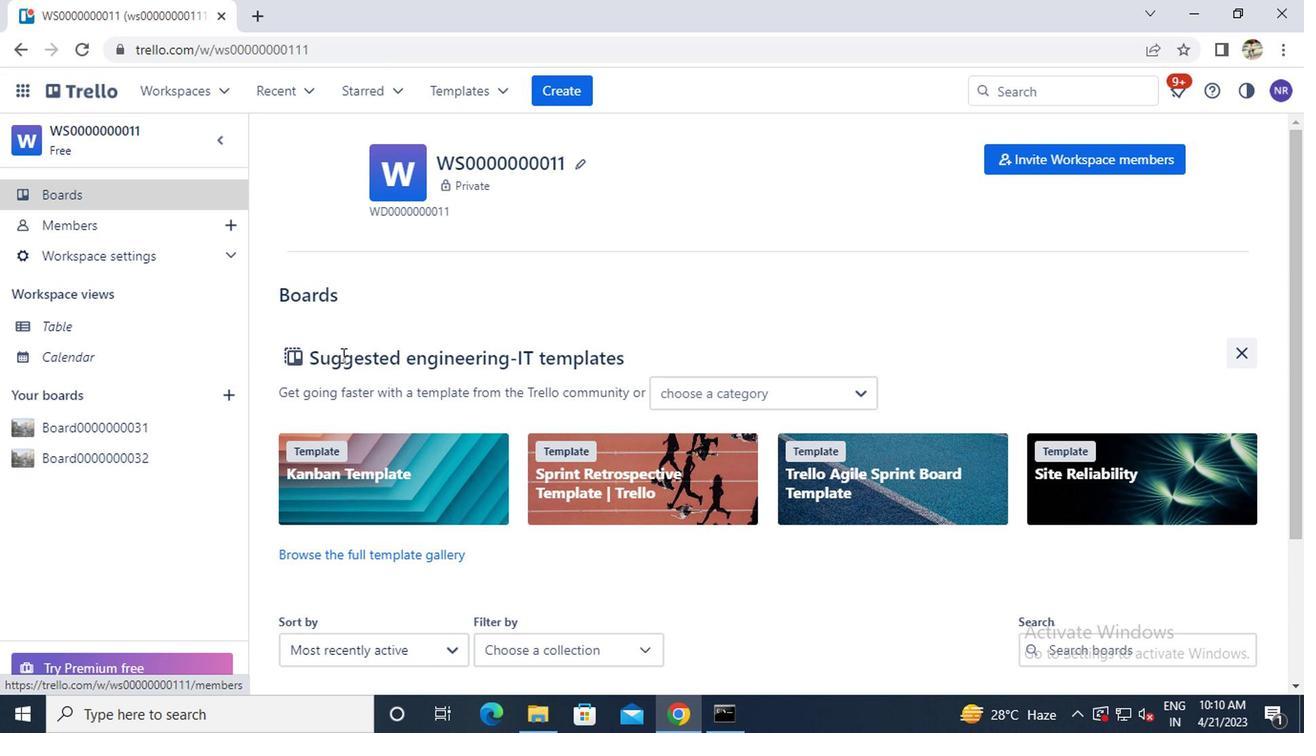 
Action: Mouse scrolled (338, 352) with delta (0, 0)
Screenshot: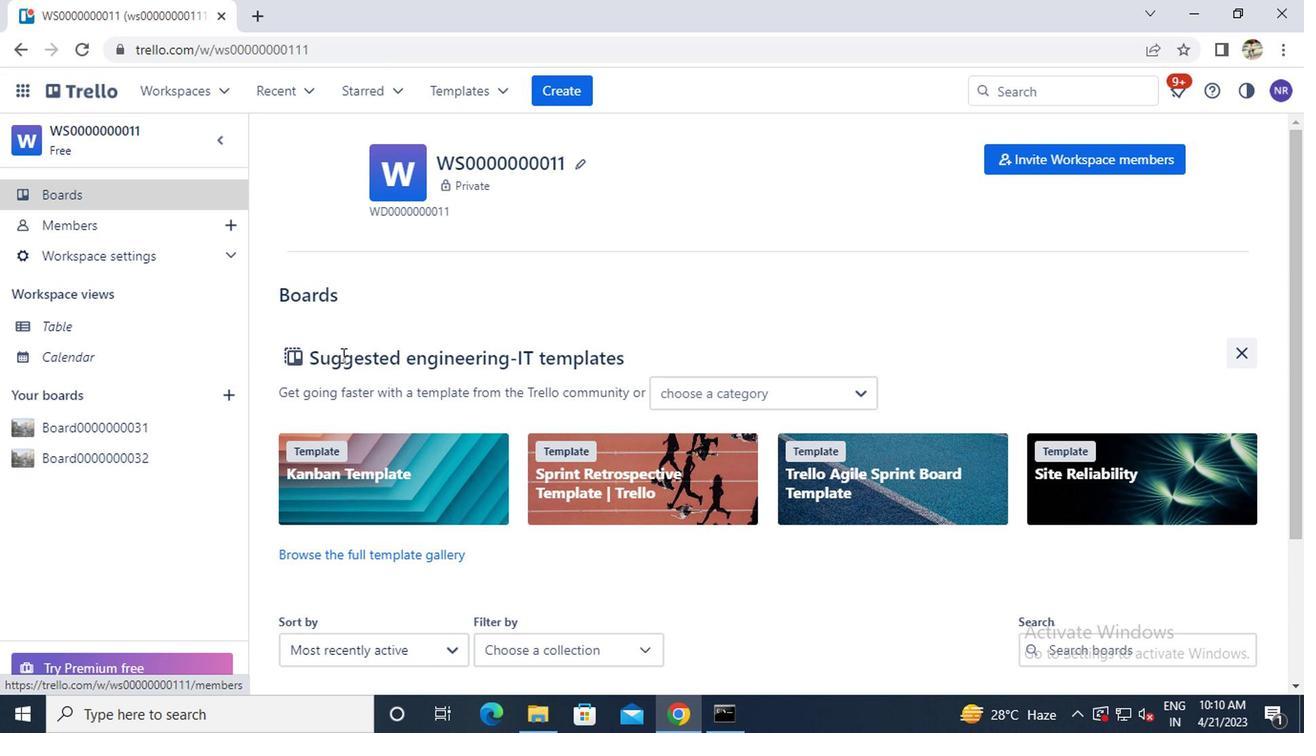 
Action: Mouse moved to (338, 355)
Screenshot: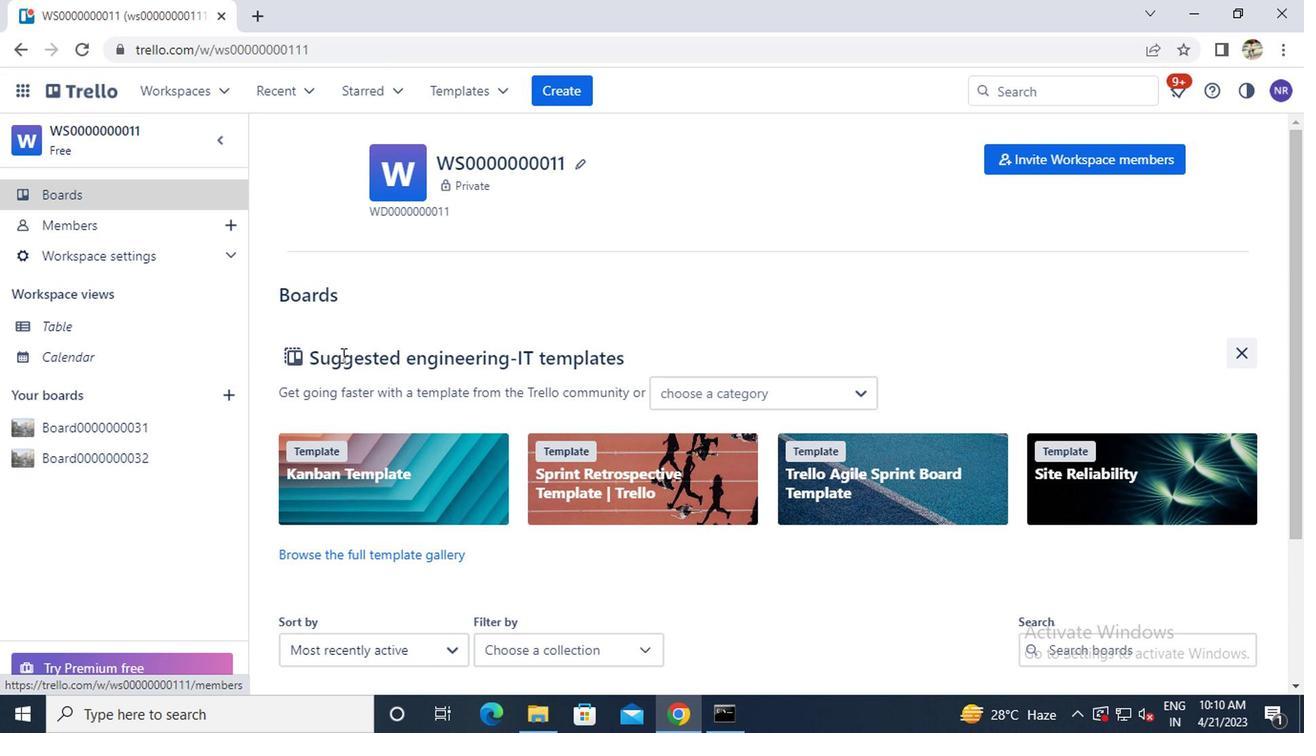 
Action: Mouse scrolled (338, 354) with delta (0, 0)
Screenshot: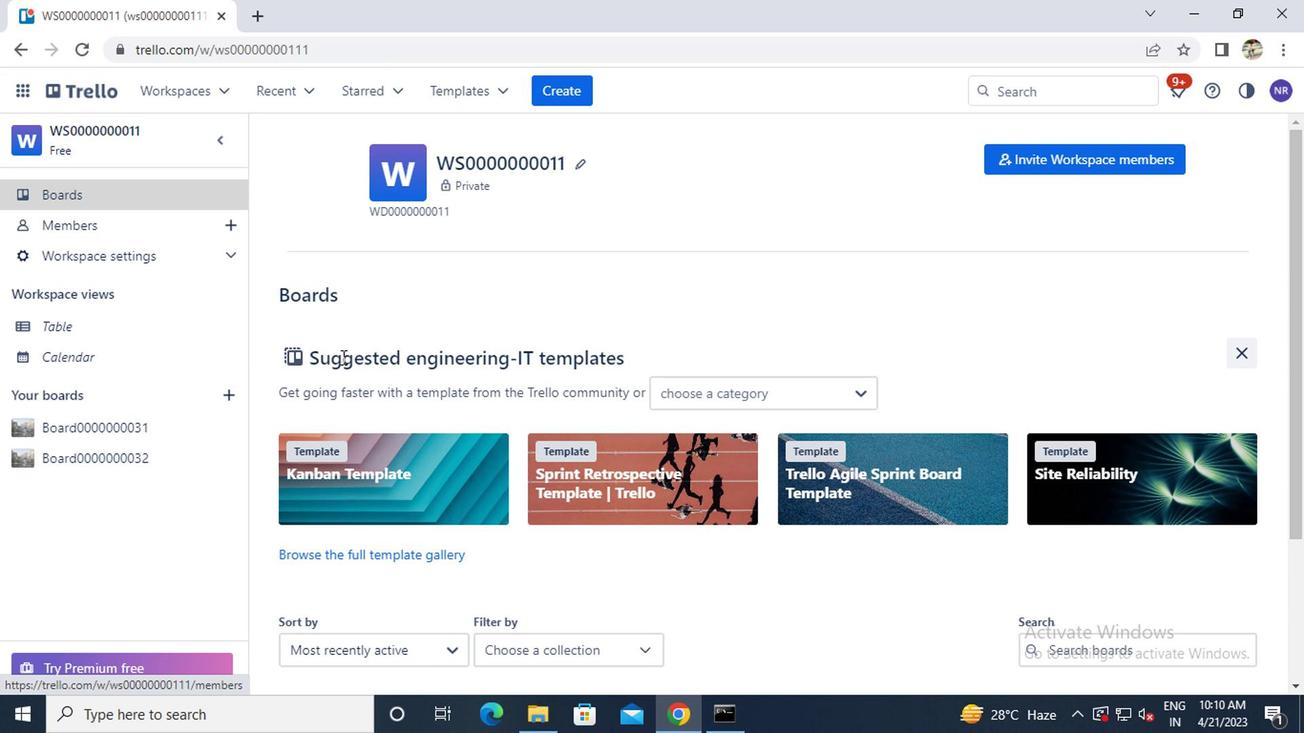
Action: Mouse moved to (338, 358)
Screenshot: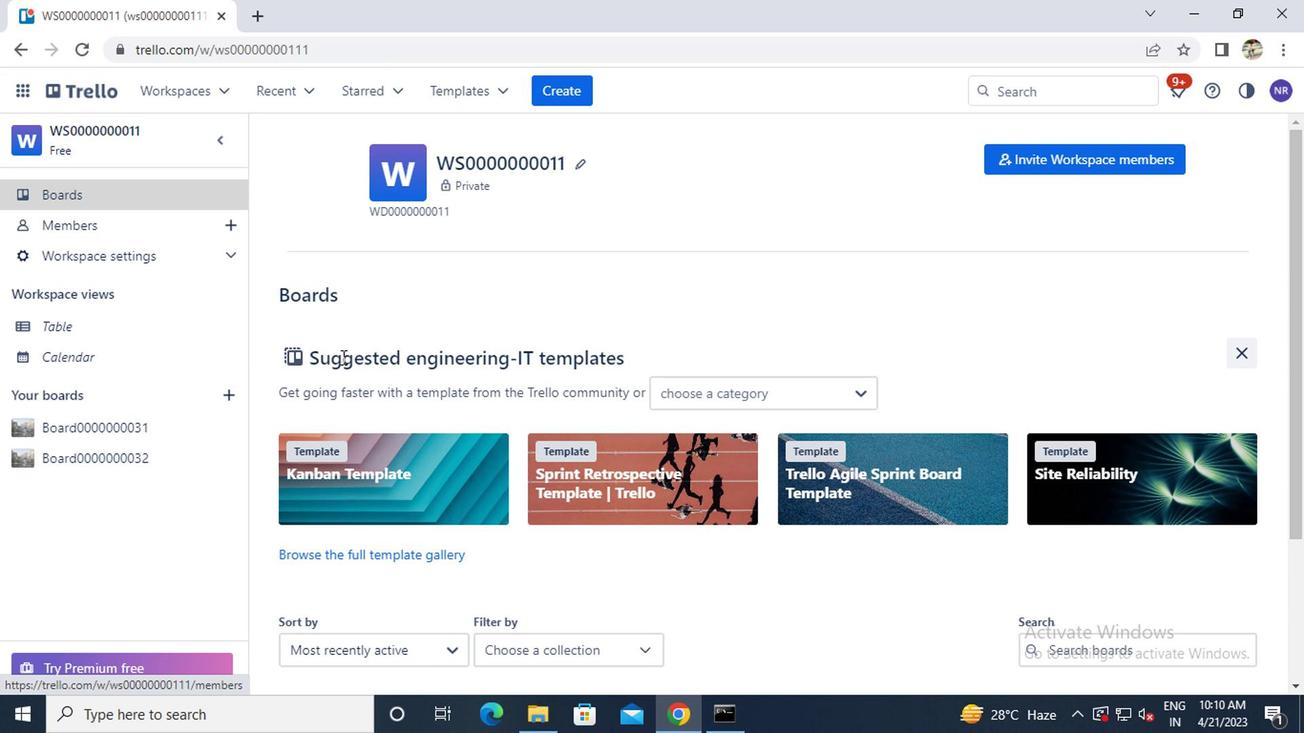 
Action: Mouse scrolled (338, 357) with delta (0, 0)
Screenshot: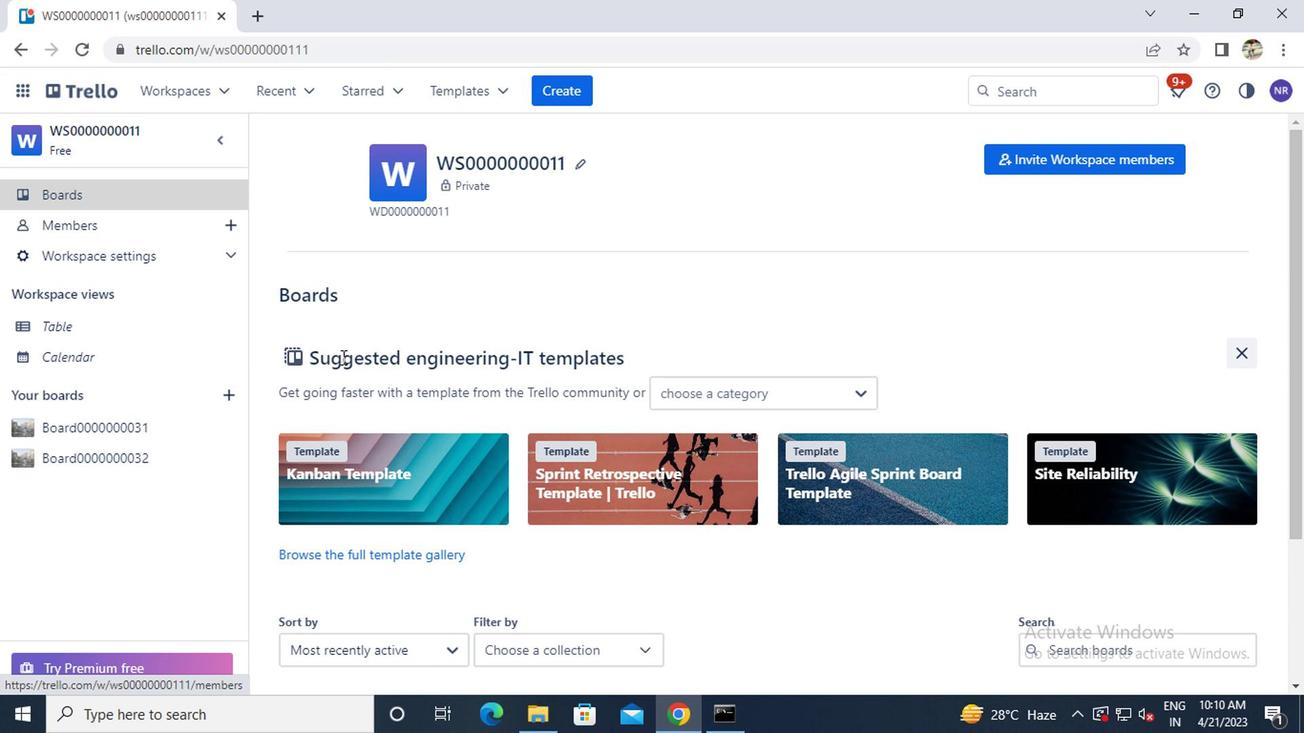 
Action: Mouse moved to (338, 358)
Screenshot: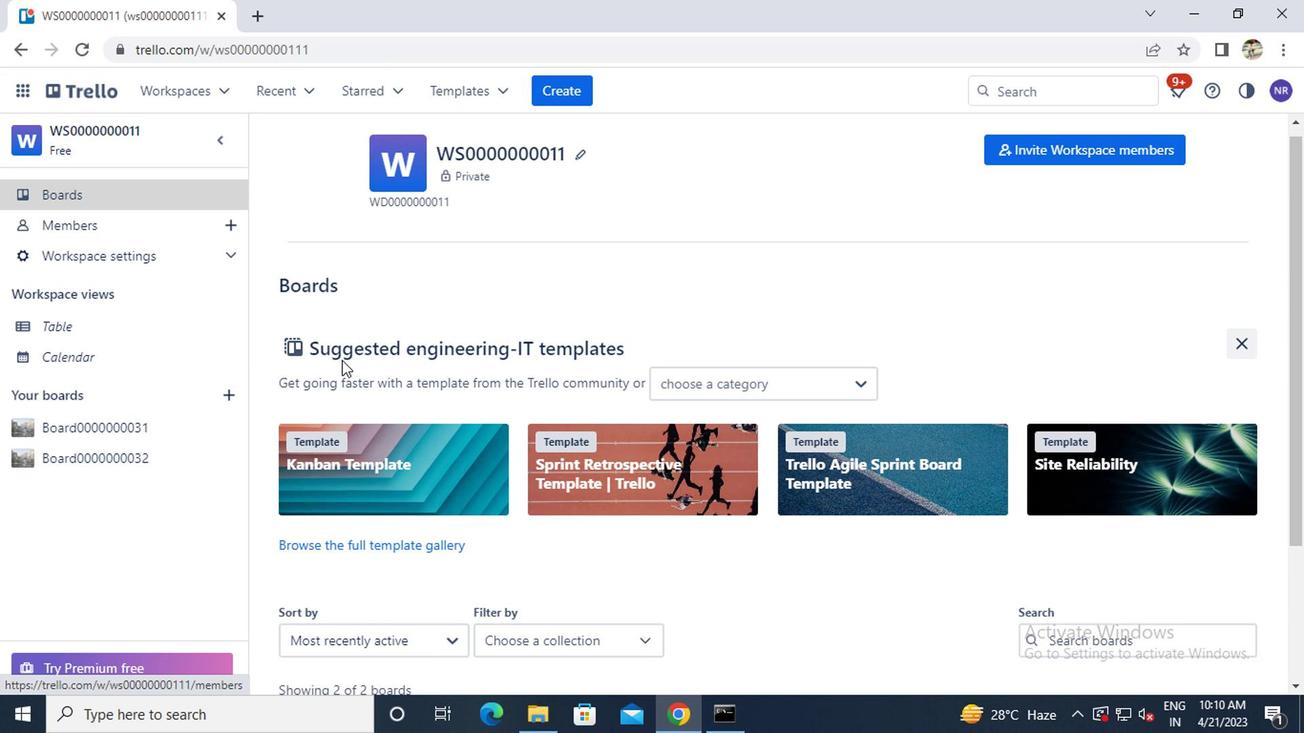 
Action: Mouse scrolled (338, 357) with delta (0, 0)
Screenshot: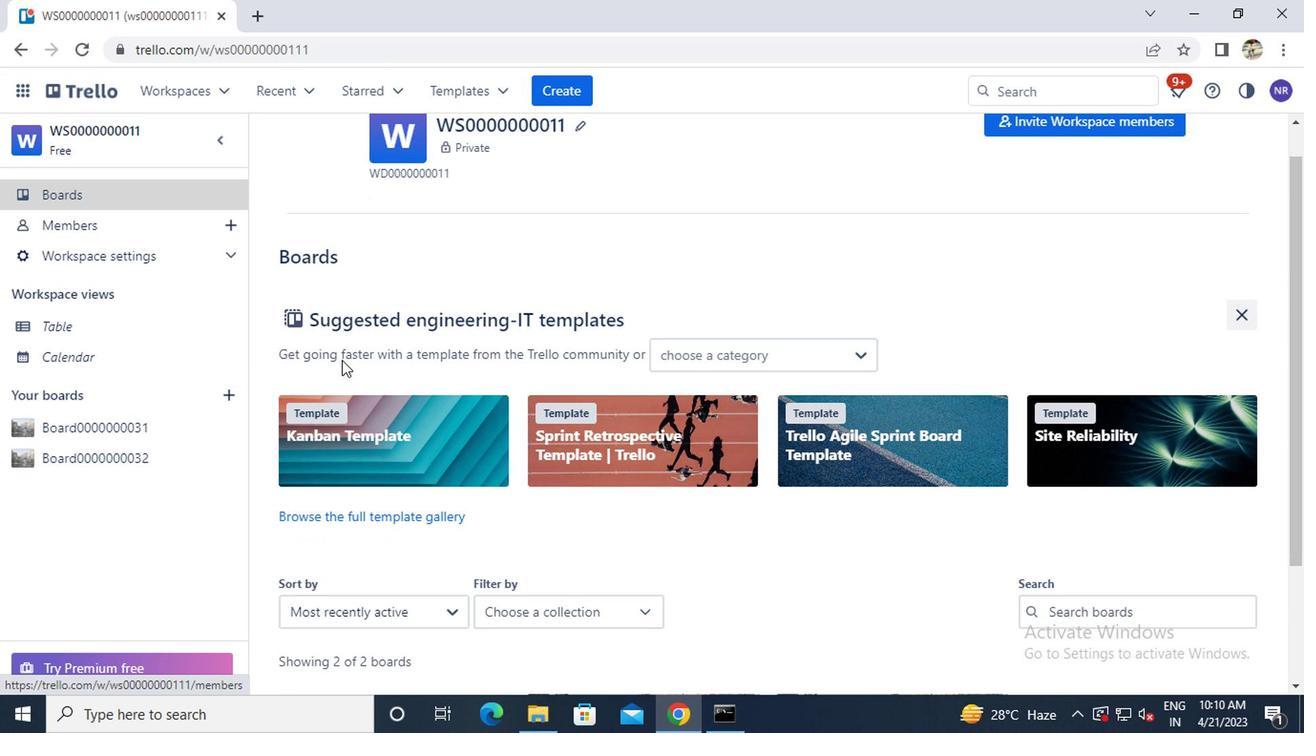 
Action: Mouse moved to (363, 563)
Screenshot: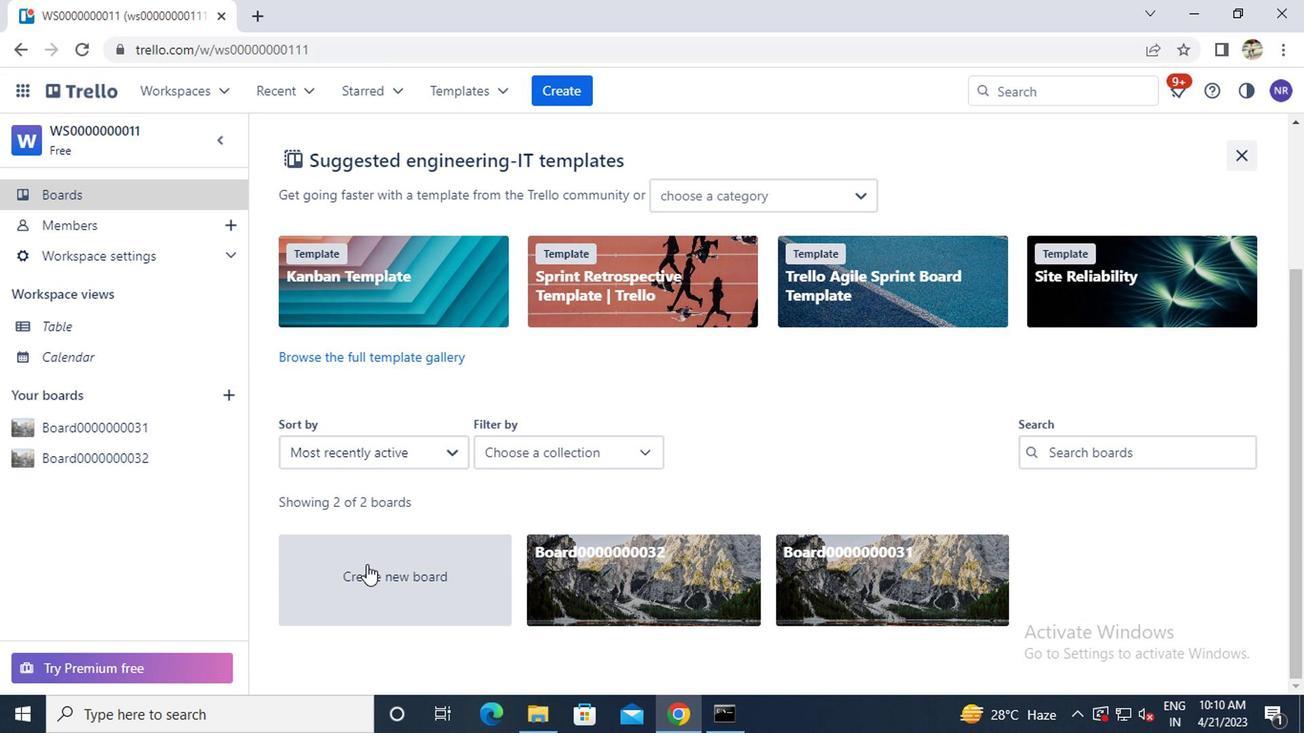 
Action: Mouse pressed left at (363, 563)
Screenshot: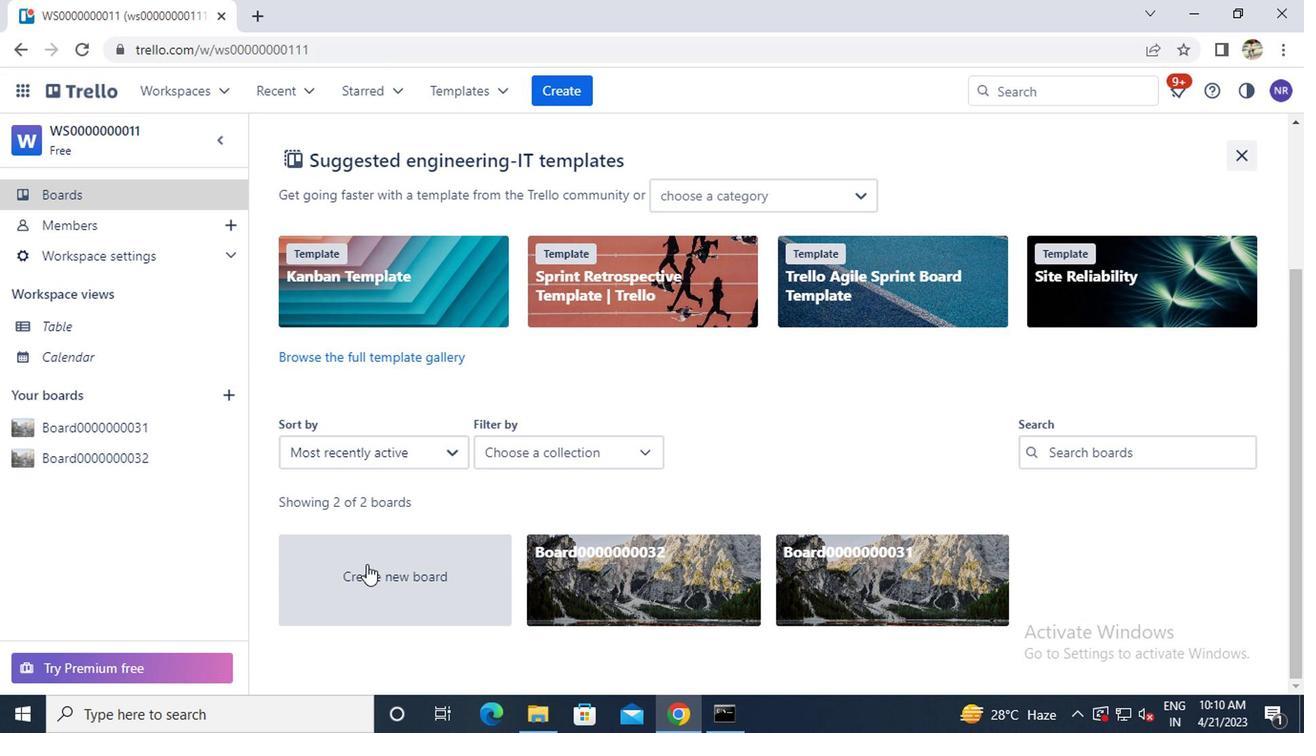 
Action: Key pressed <Key.caps_lock>b<Key.caps_lock>oard0000000033
Screenshot: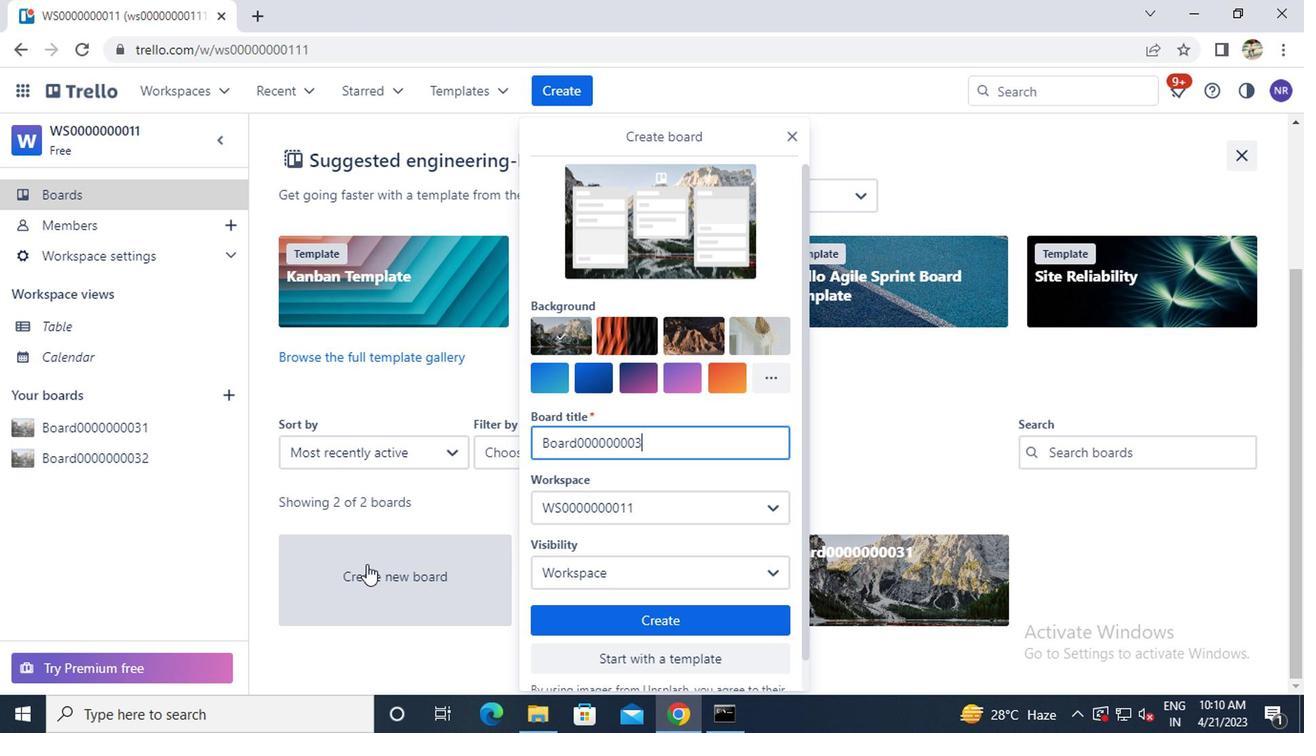 
Action: Mouse moved to (610, 576)
Screenshot: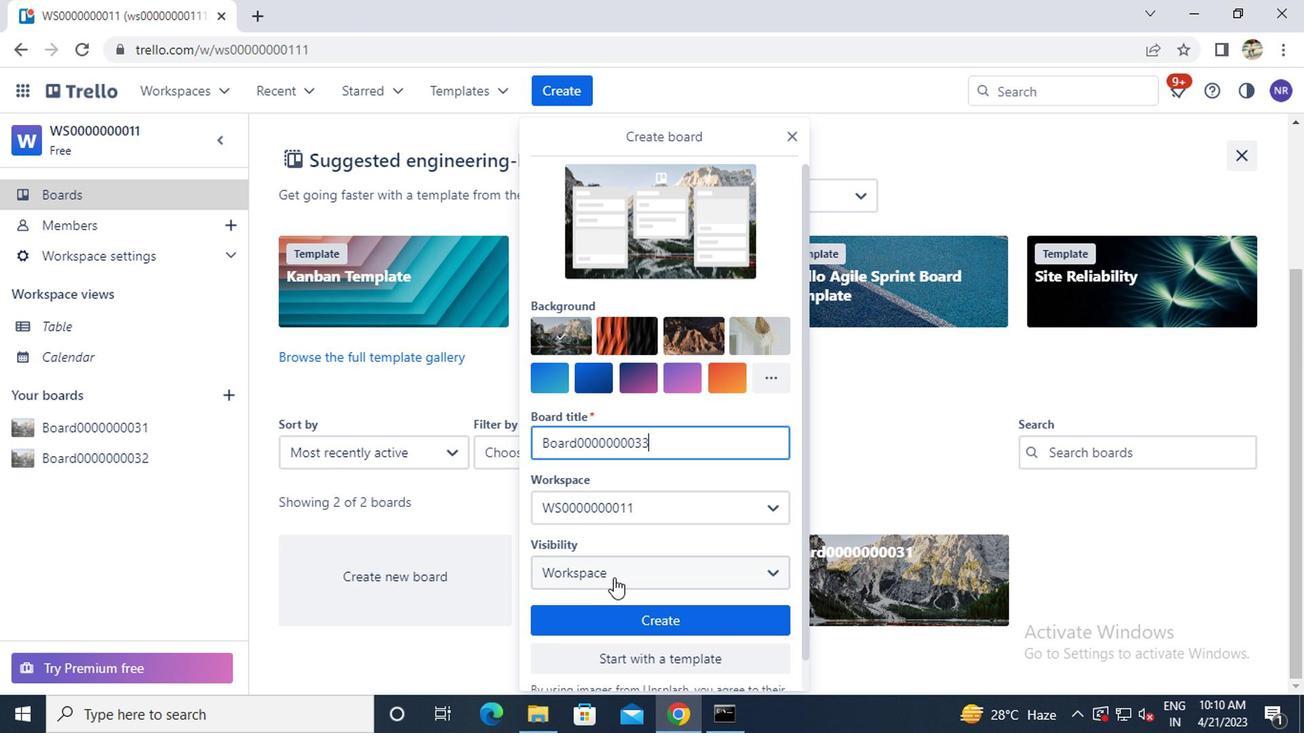 
Action: Mouse pressed left at (610, 576)
Screenshot: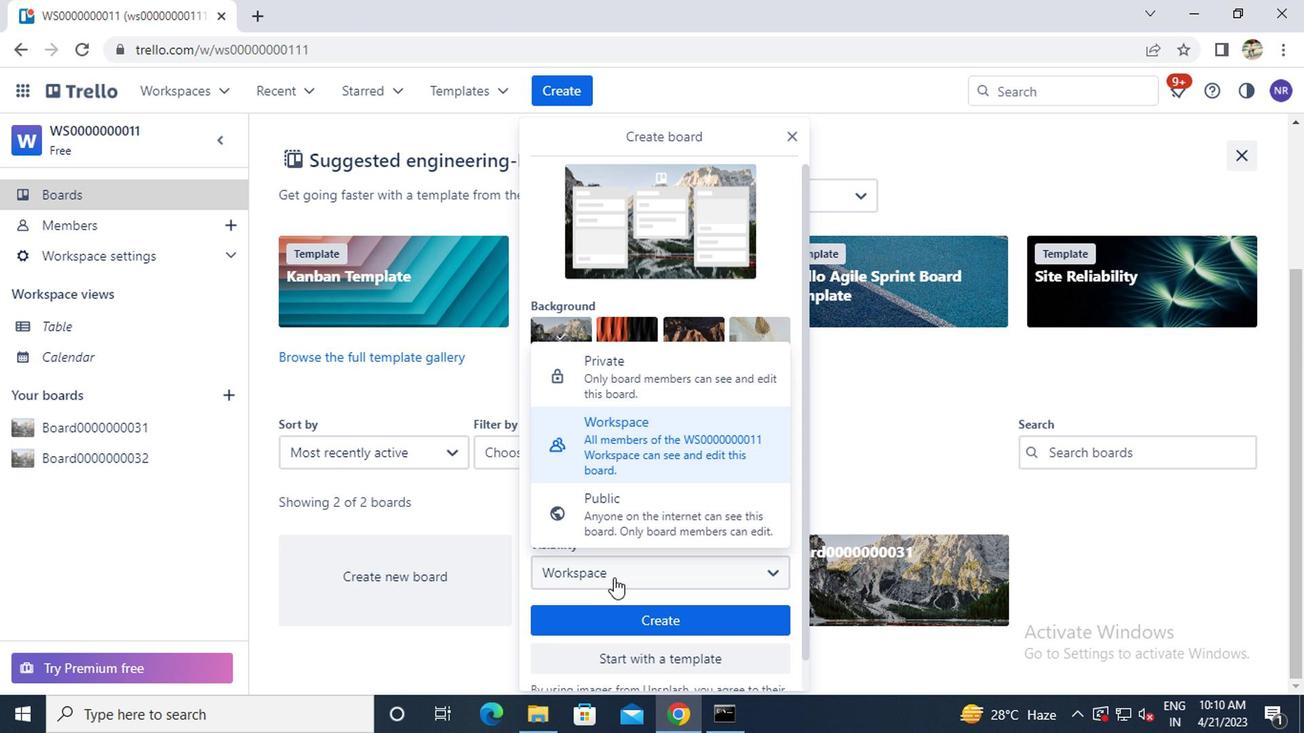 
Action: Mouse moved to (615, 502)
Screenshot: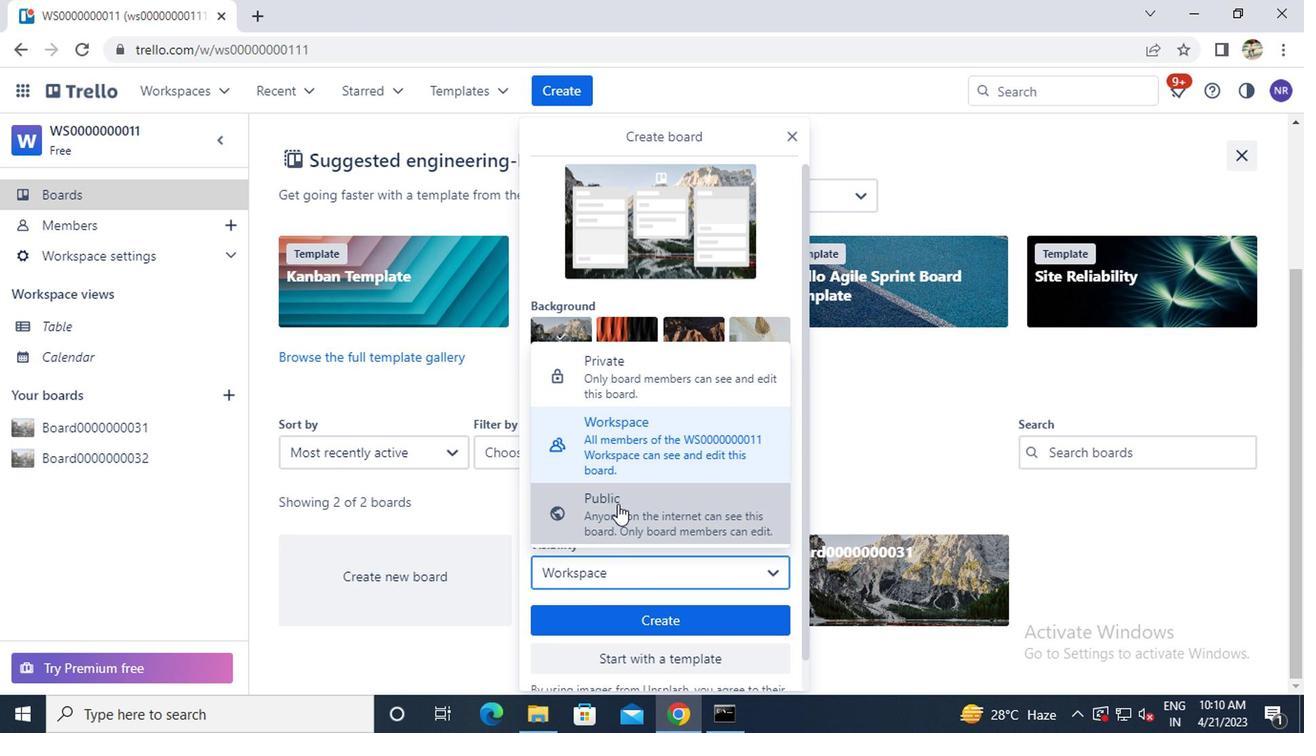 
Action: Mouse pressed left at (615, 502)
Screenshot: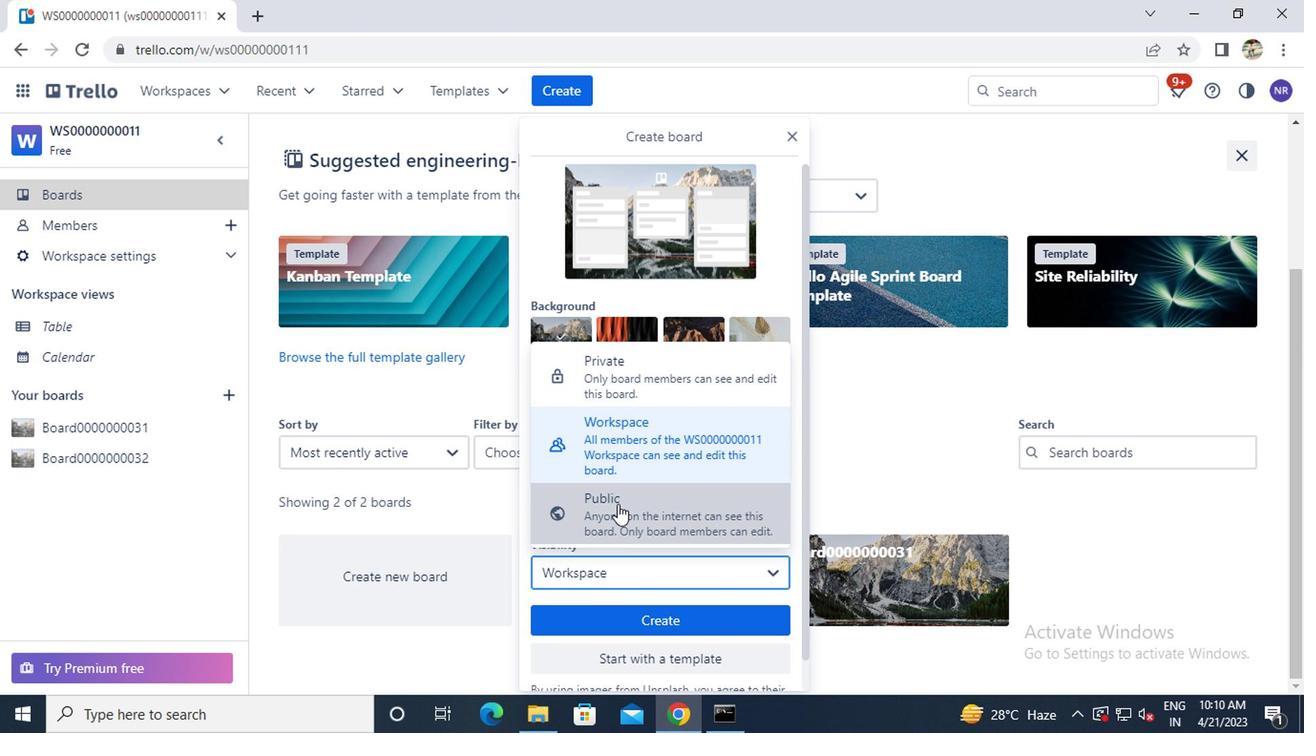 
Action: Mouse moved to (622, 506)
Screenshot: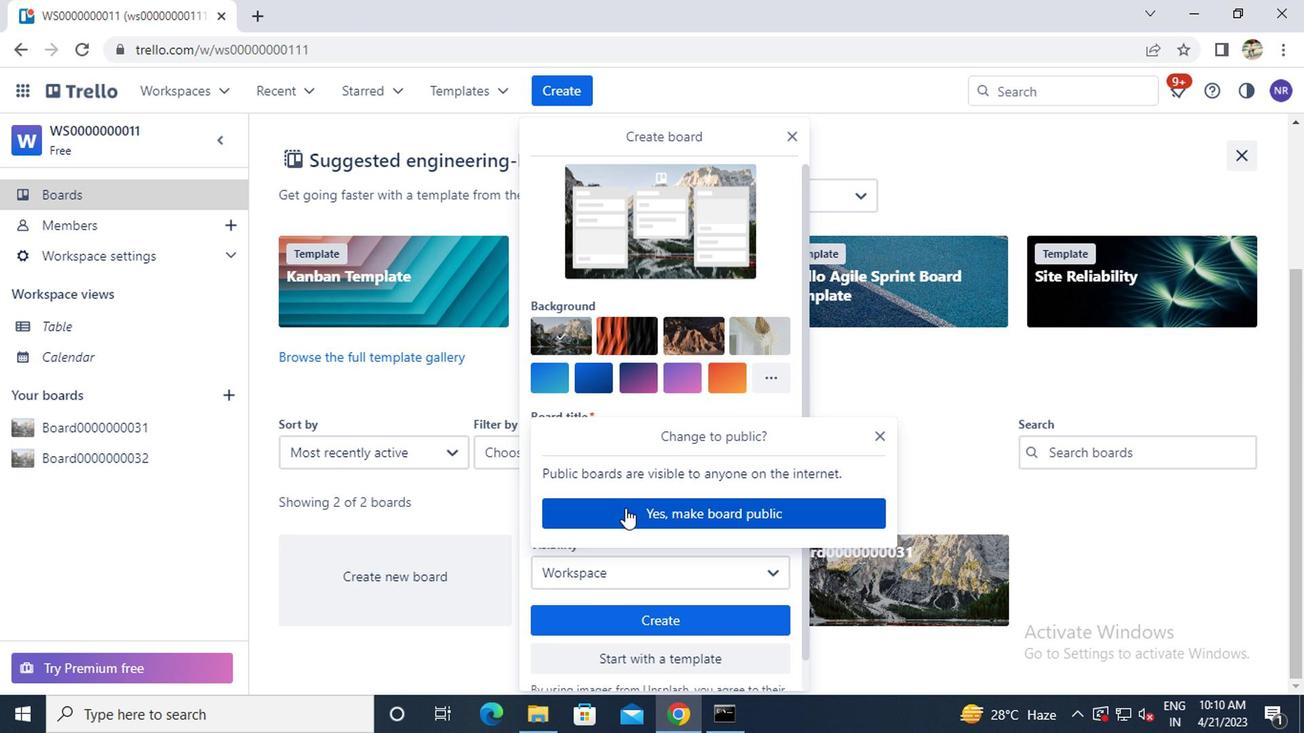 
Action: Mouse pressed left at (622, 506)
Screenshot: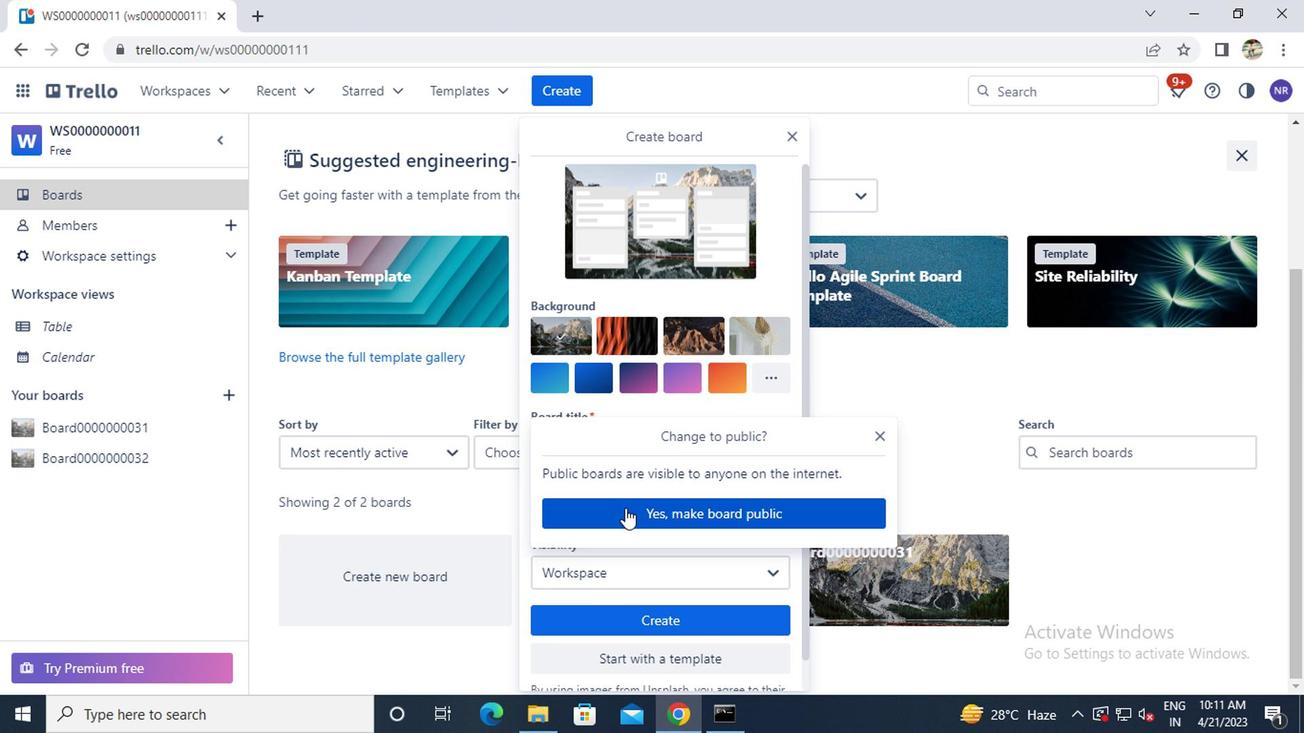 
Action: Mouse moved to (621, 610)
Screenshot: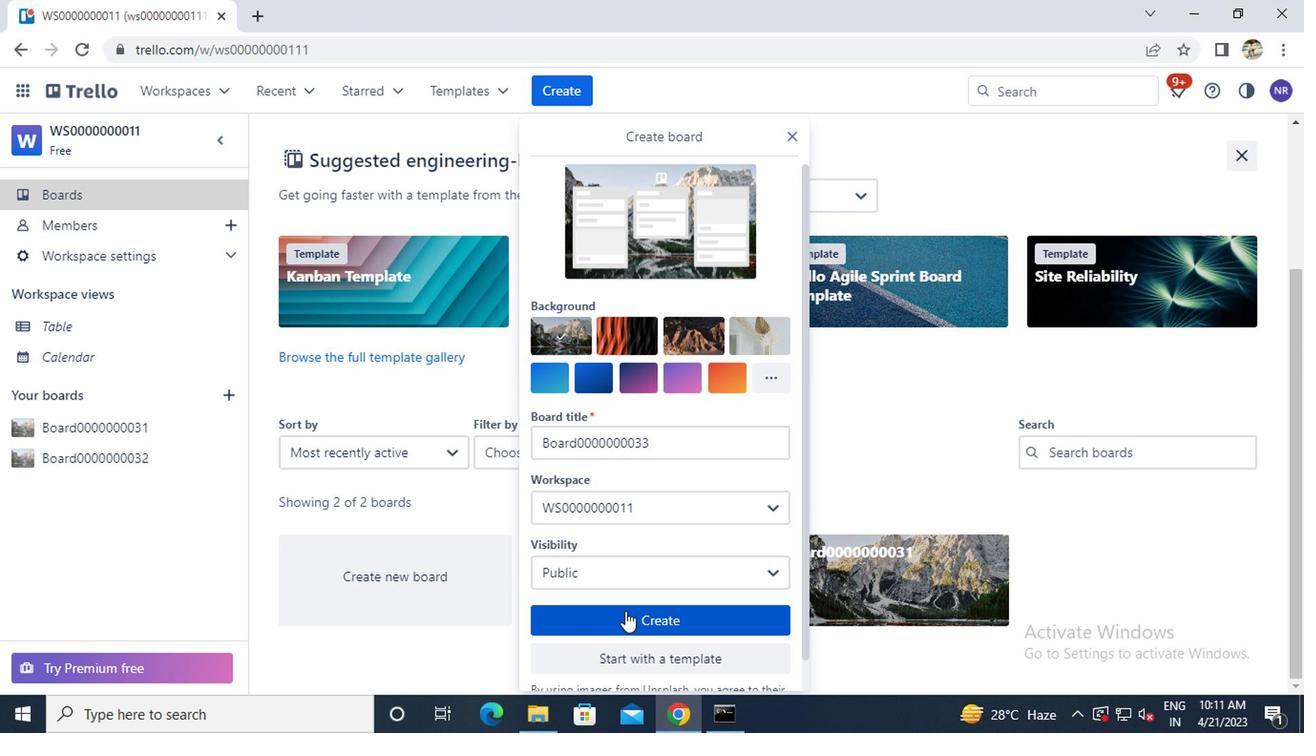 
Action: Mouse pressed left at (621, 610)
Screenshot: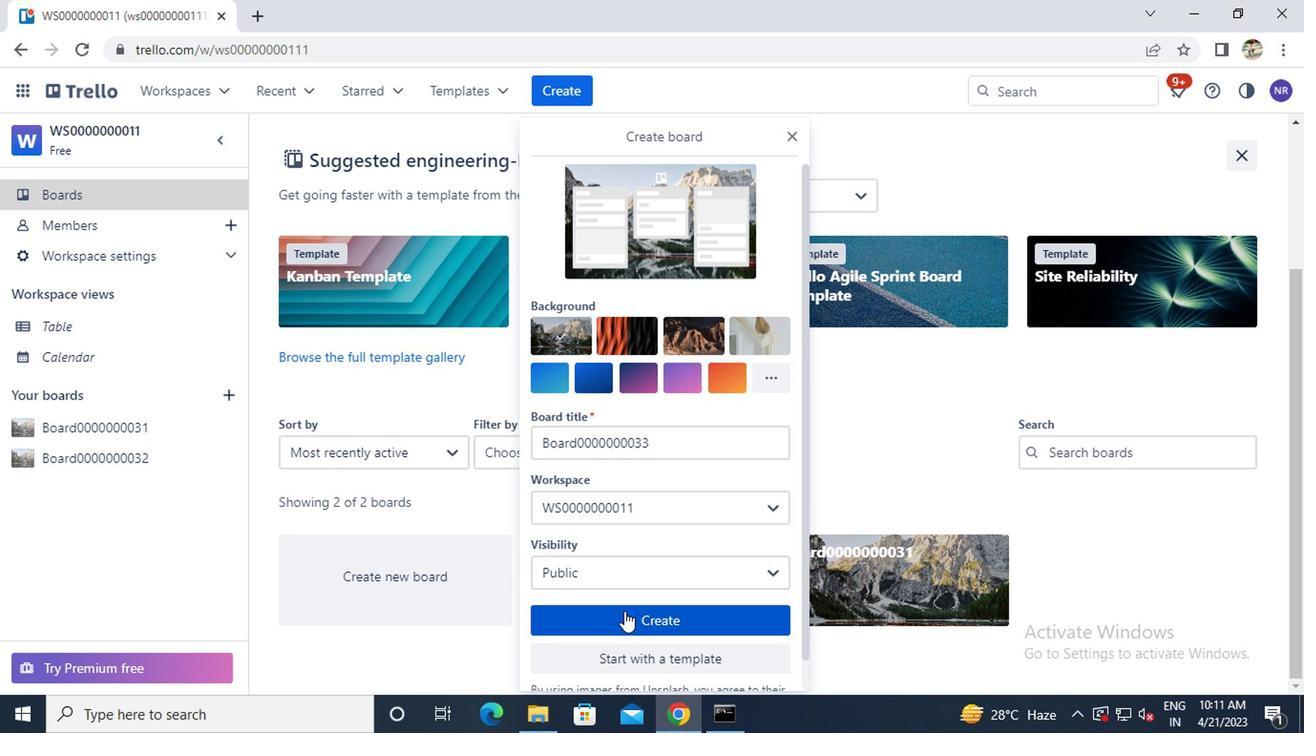 
Action: Mouse moved to (134, 428)
Screenshot: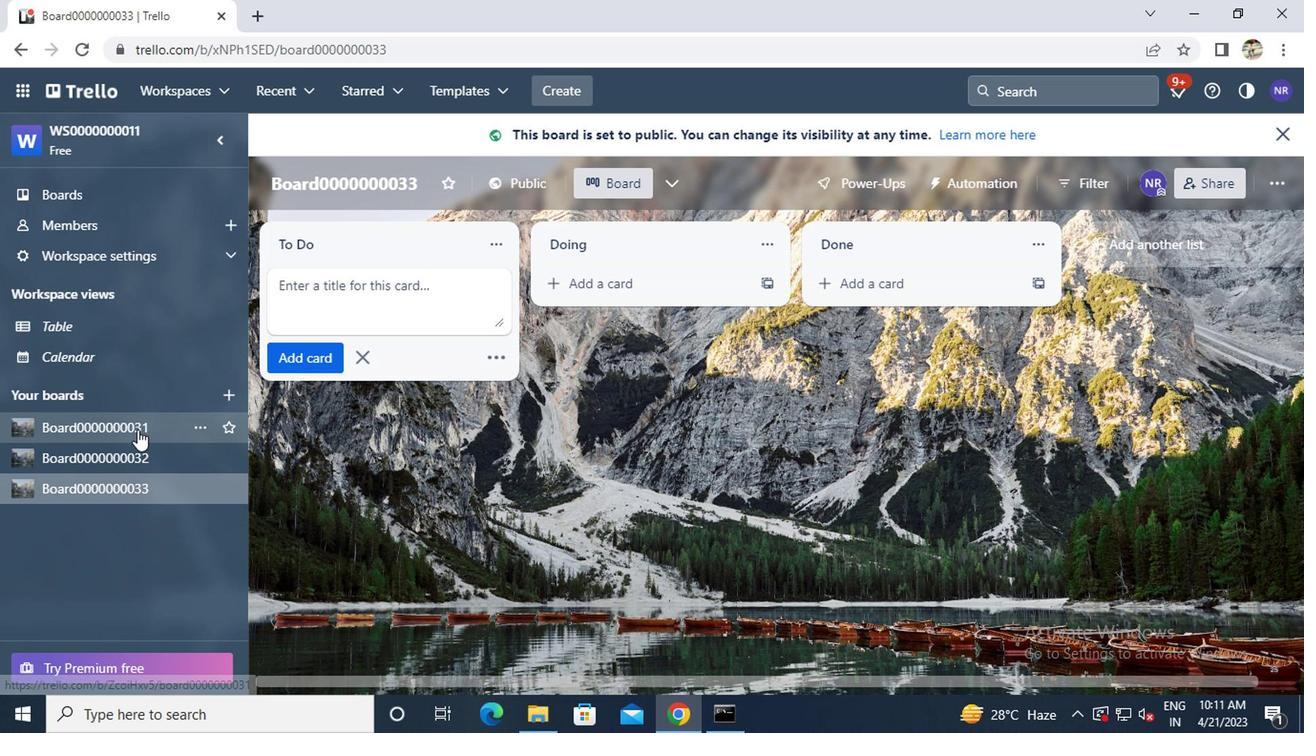 
Action: Mouse pressed left at (134, 428)
Screenshot: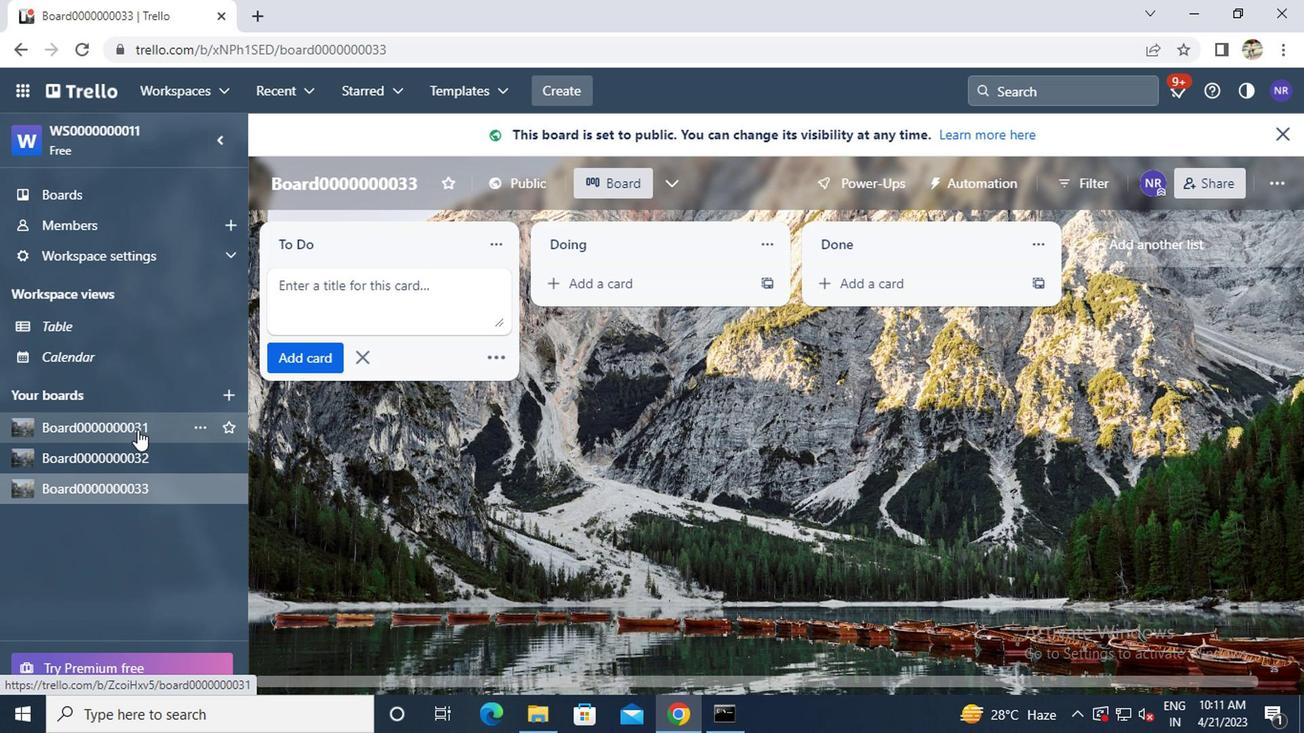 
Action: Mouse moved to (311, 205)
Screenshot: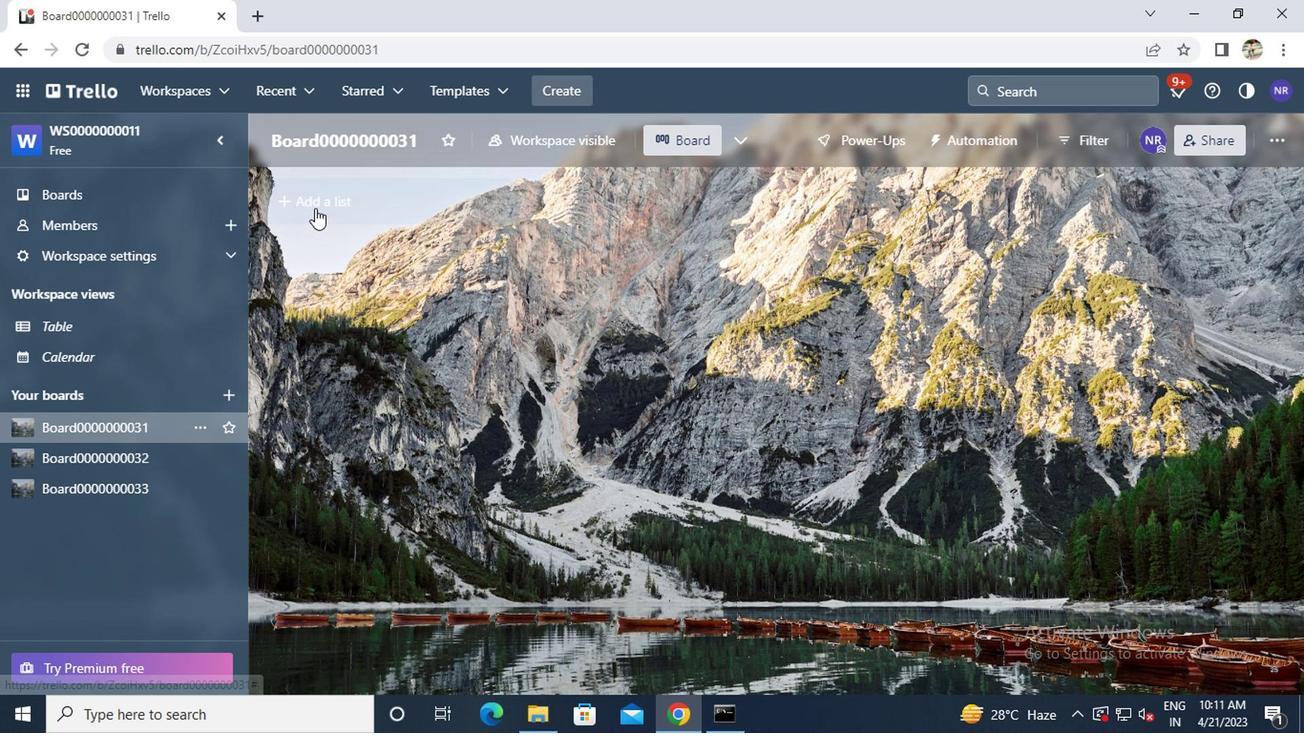 
Action: Mouse pressed left at (311, 205)
Screenshot: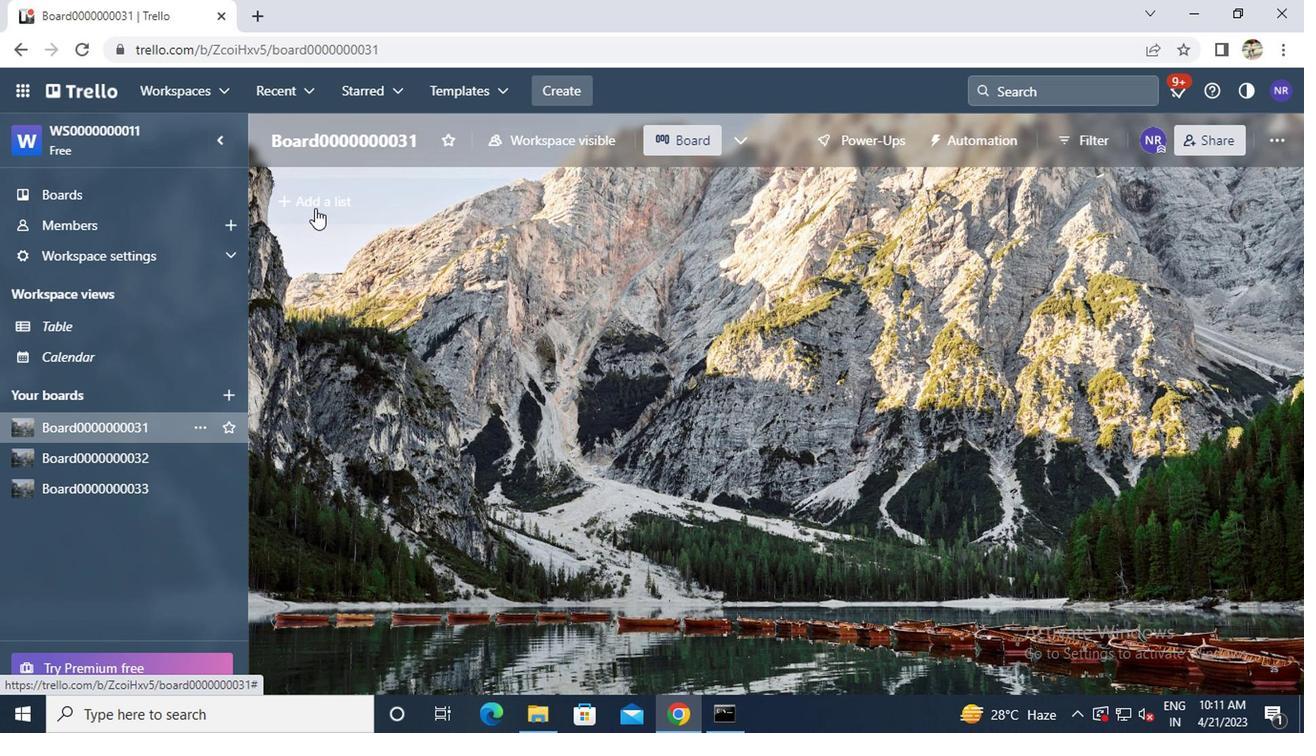 
Action: Key pressed <Key.caps_lock>t<Key.caps_lock>o-<Key.caps_lock>do<Key.backspace><Key.caps_lock>o
Screenshot: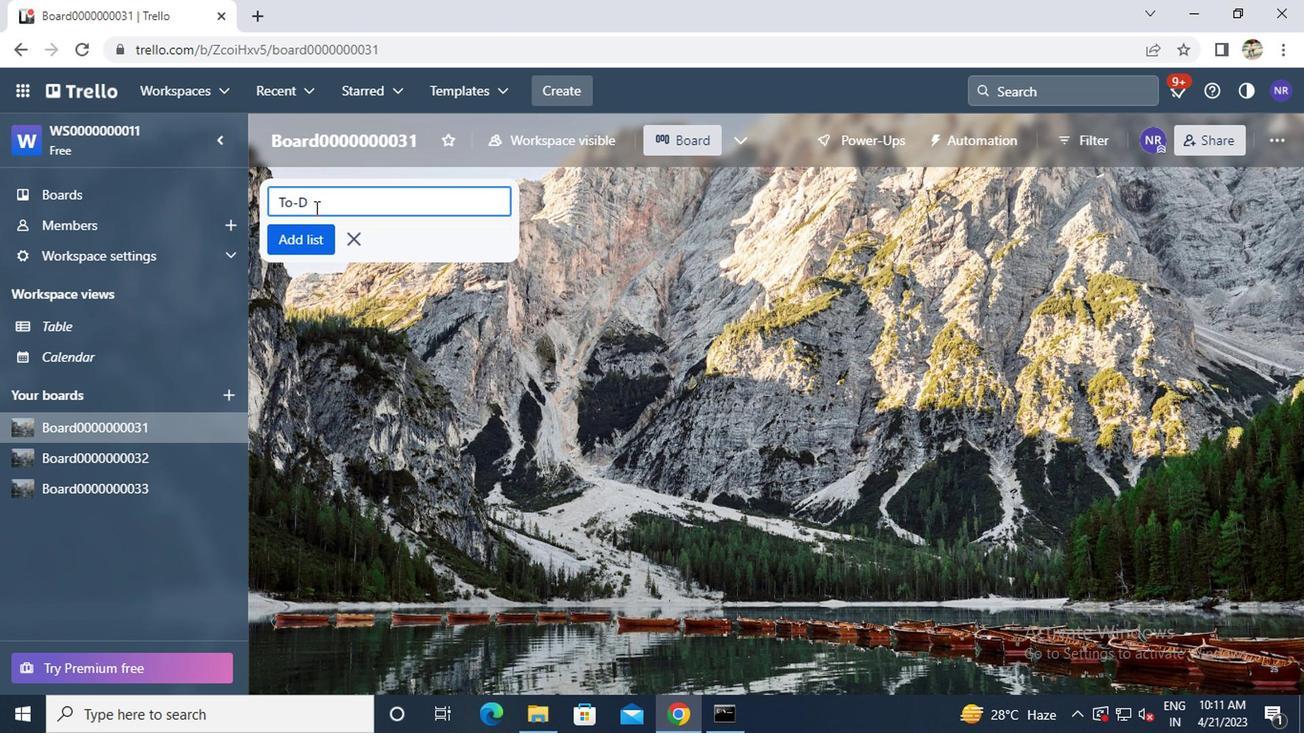 
Action: Mouse moved to (303, 237)
Screenshot: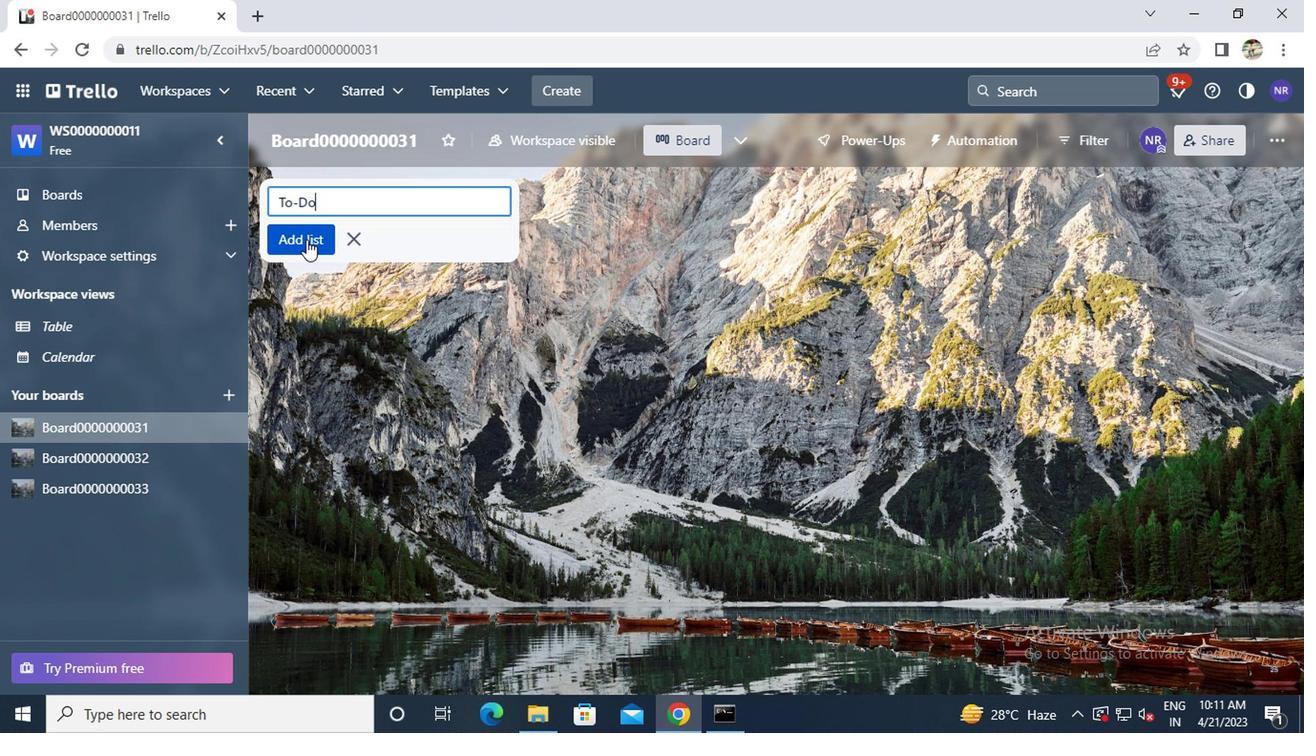 
Action: Mouse pressed left at (303, 237)
Screenshot: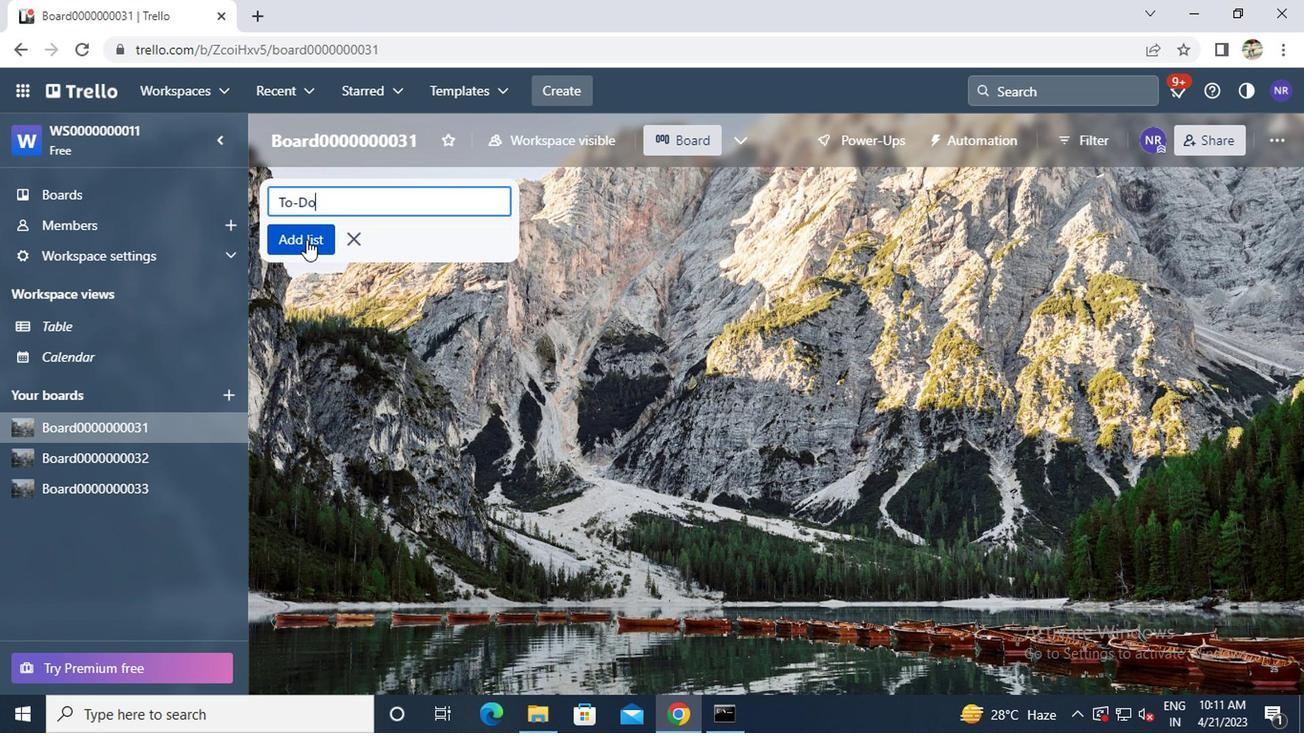 
Action: Mouse pressed left at (303, 237)
Screenshot: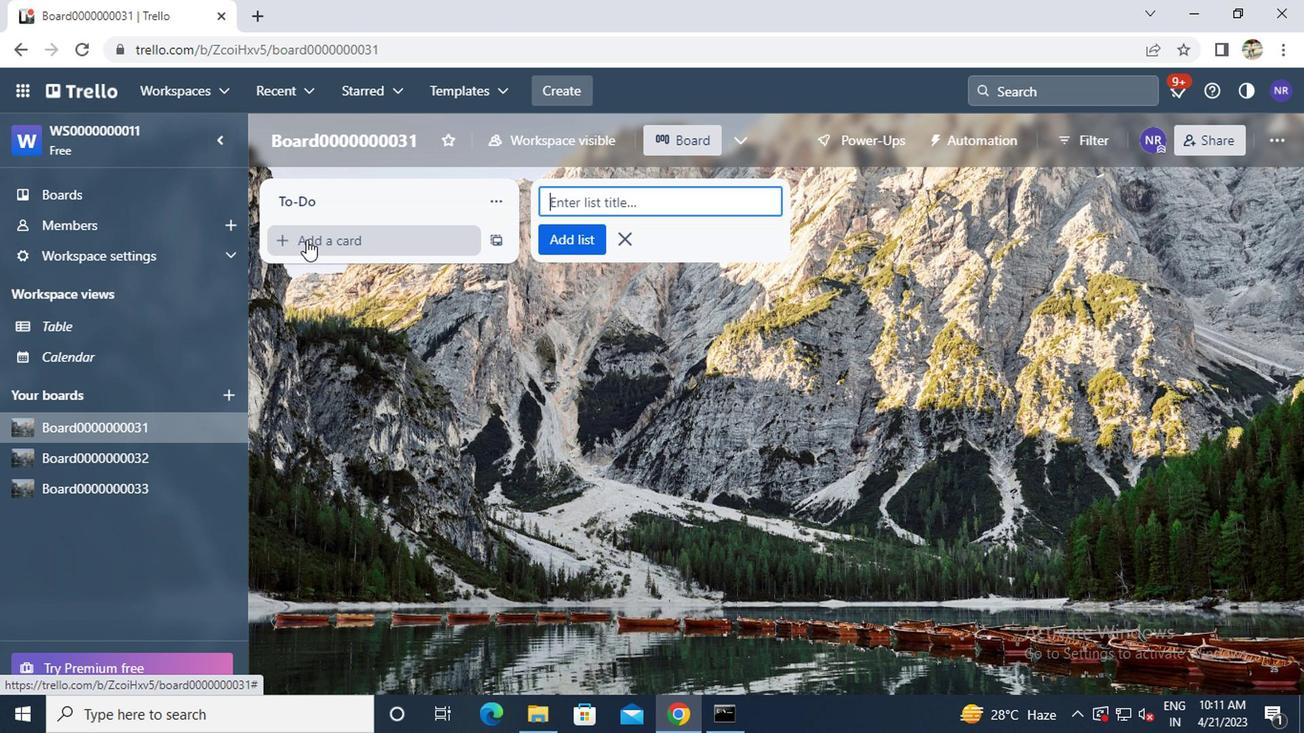
Action: Key pressed <Key.caps_lock>c<Key.caps_lock>ard0000000121
Screenshot: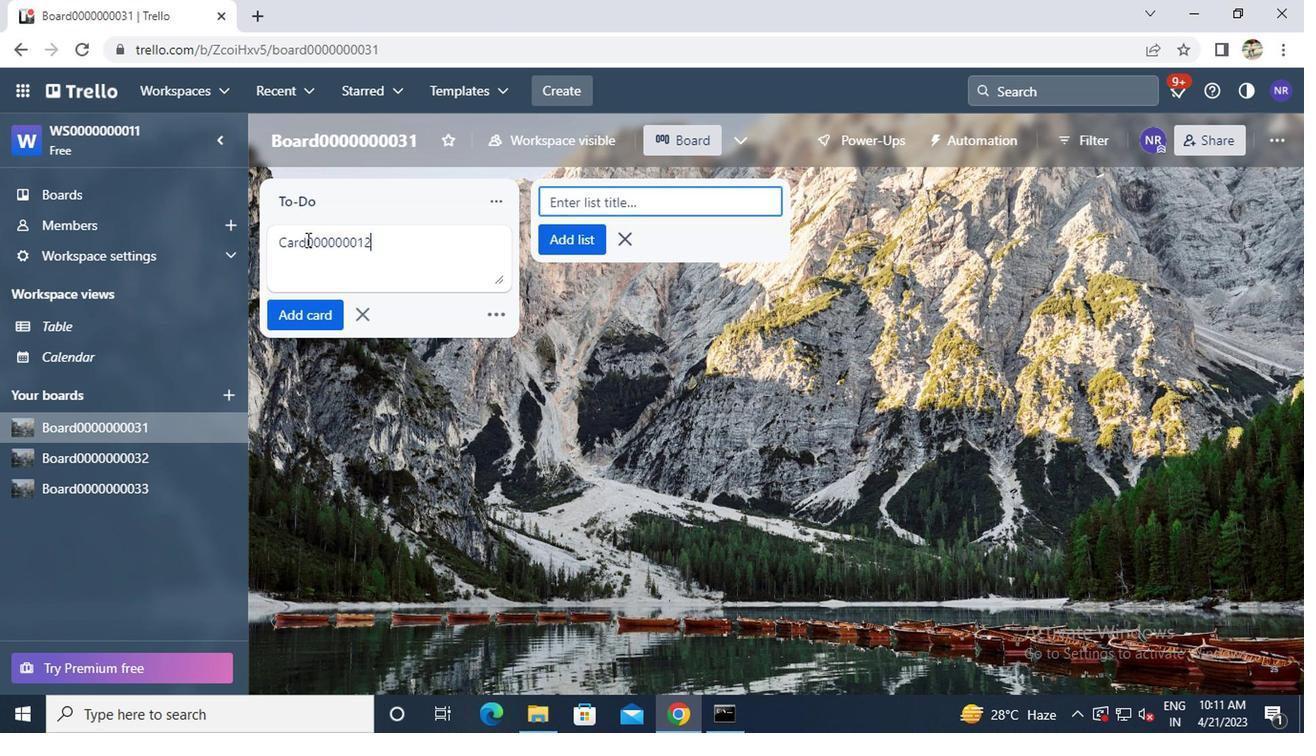 
Action: Mouse moved to (305, 305)
Screenshot: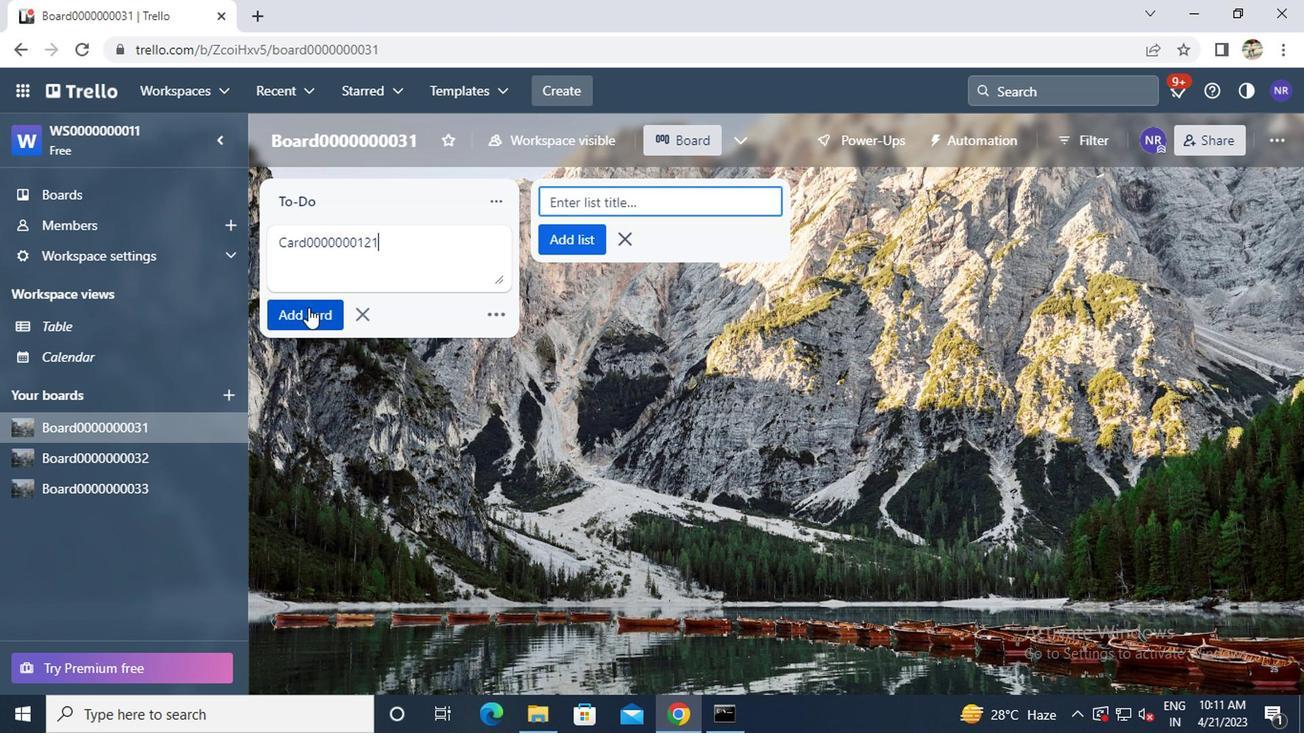 
Action: Mouse pressed left at (305, 305)
Screenshot: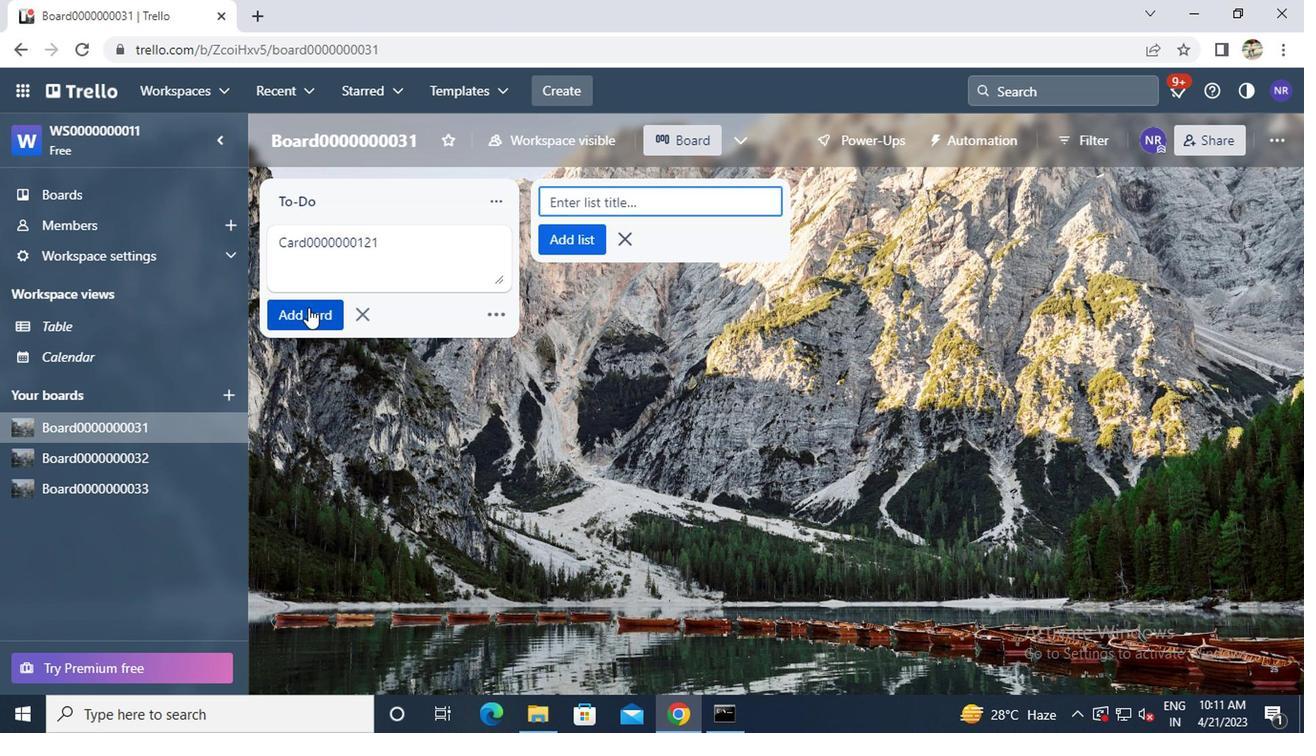 
Action: Key pressed <Key.caps_lock>c<Key.caps_lock>ard0000000122
Screenshot: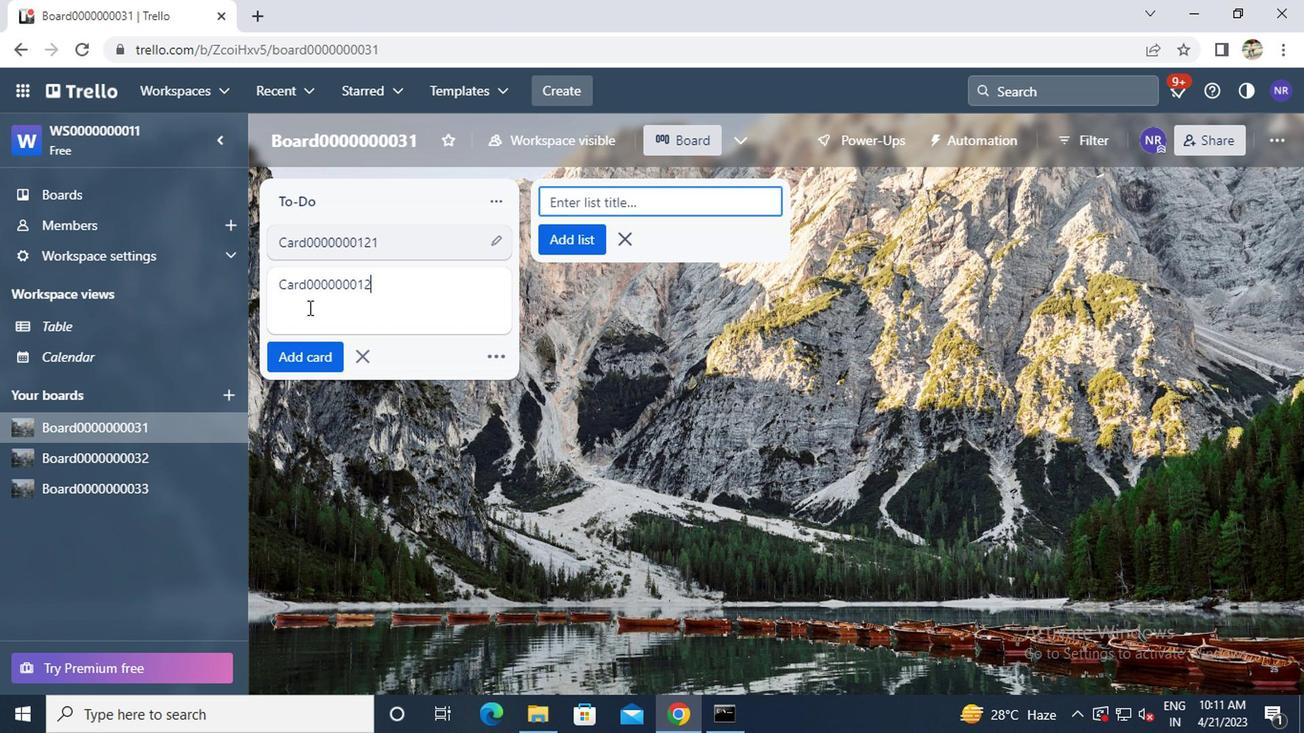 
Action: Mouse moved to (306, 353)
Screenshot: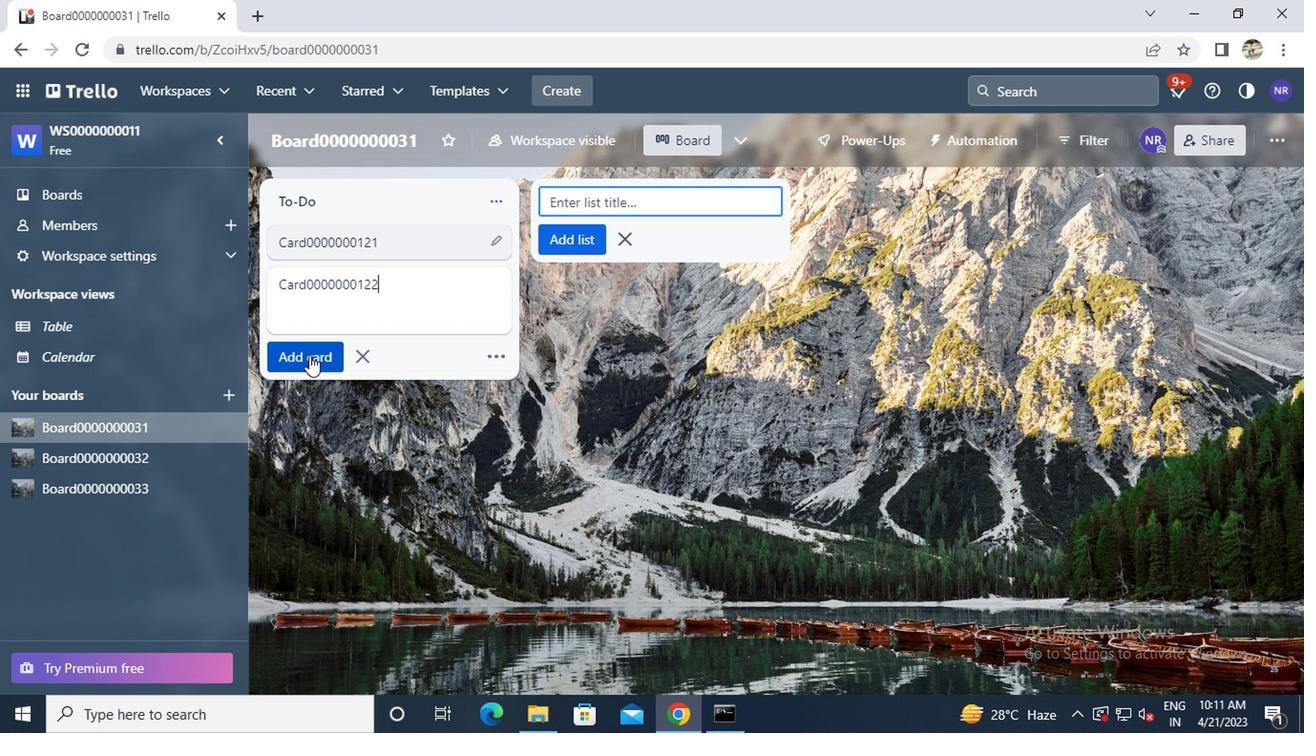 
Action: Mouse pressed left at (306, 353)
Screenshot: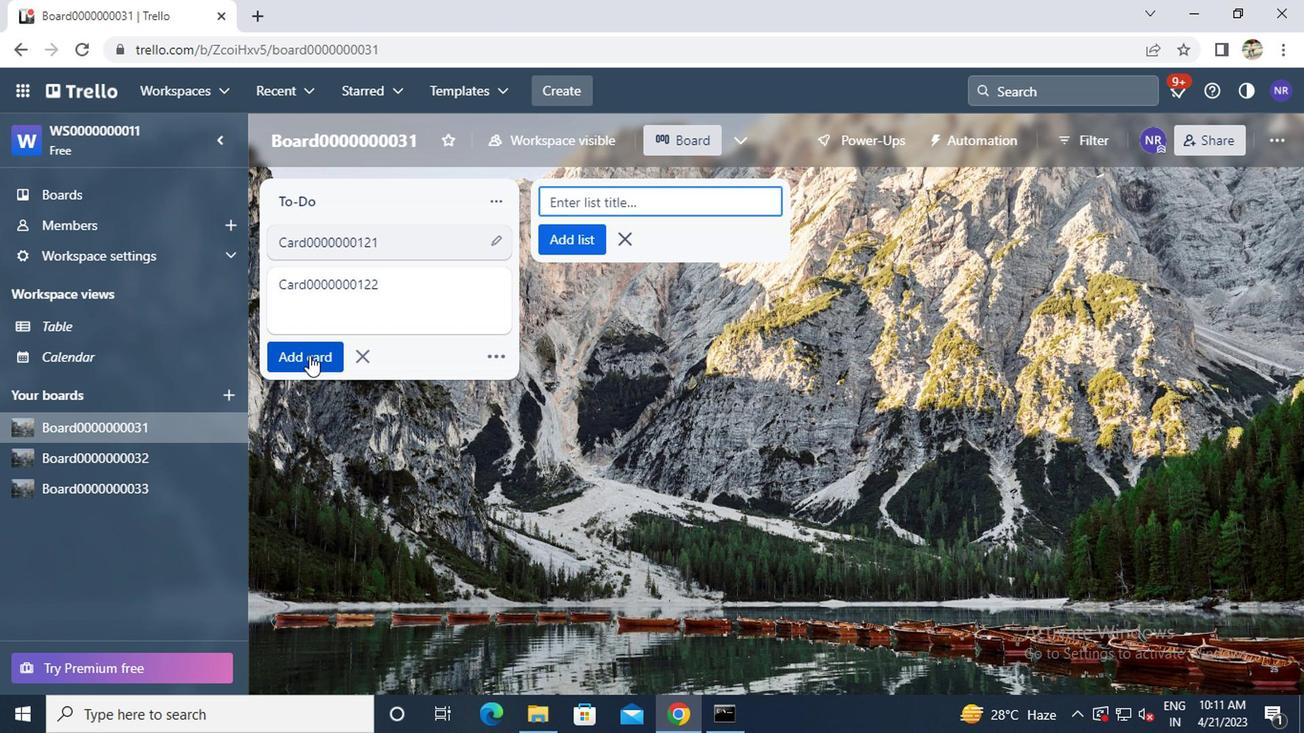 
